Task: Open an excel sheet with  and write heading  City data  Add 10 city name:-  '1. Chelsea, New York, NY , 2. Beverly Hills, Los Angeles, CA , 3. Knightsbridge, London, United Kingdom , 4. Le Marais, Paris, forance , 5. Ginza, Tokyo, Japan _x000D_
6. Circular Quay, Sydney, Australia , 7. Mitte, Berlin, Germany , 8. Downtown, Toronto, Canada , 9. Trastevere, Rome, 10. Colaba, Mumbai, India. ' in December Last week sales are  1. Chelsea, New York, NY 10001 | 2. Beverly Hills, Los Angeles, CA 90210 | 3. Knightsbridge, London, United Kingdom SW1X 7XL | 4. Le Marais, Paris, forance 75004 | 5. Ginza, Tokyo, Japan 104-0061 | 6. Circular Quay, Sydney, Australia 2000 | 7. Mitte, Berlin, Germany 10178 | 8. Downtown, Toronto, Canada M5V 3L9 | 9. Trastevere, Rome, Italy 00153 | 10. Colaba, Mumbai, India 400005. Save page analysisSalesByCustomer
Action: Mouse moved to (73, 183)
Screenshot: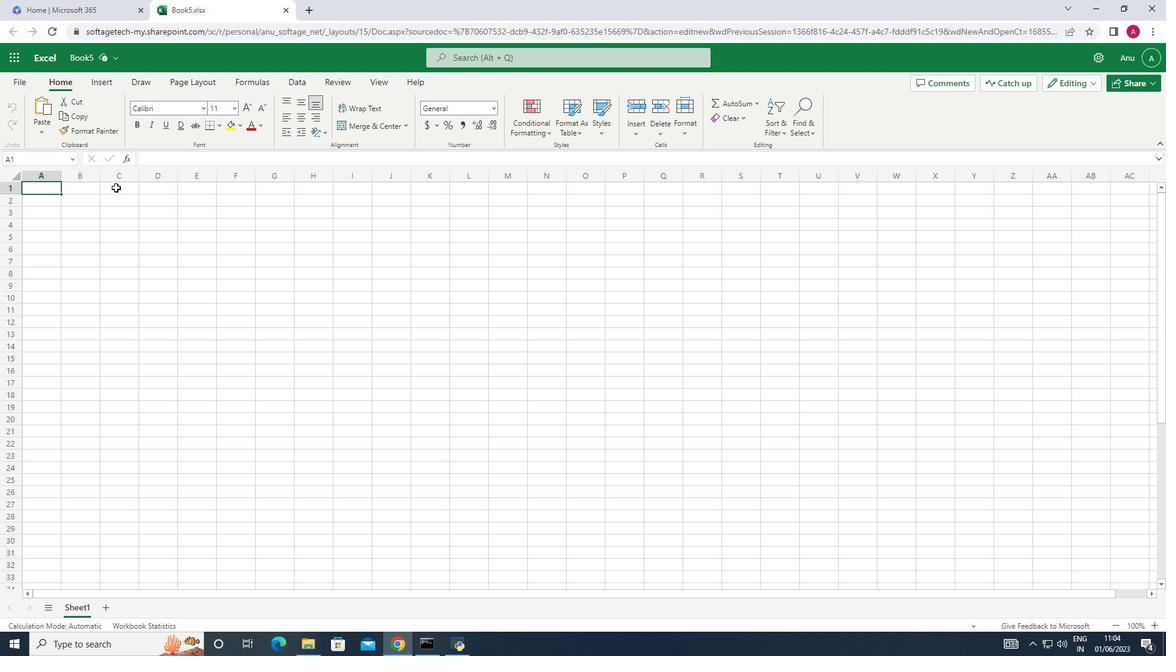 
Action: Mouse pressed left at (73, 183)
Screenshot: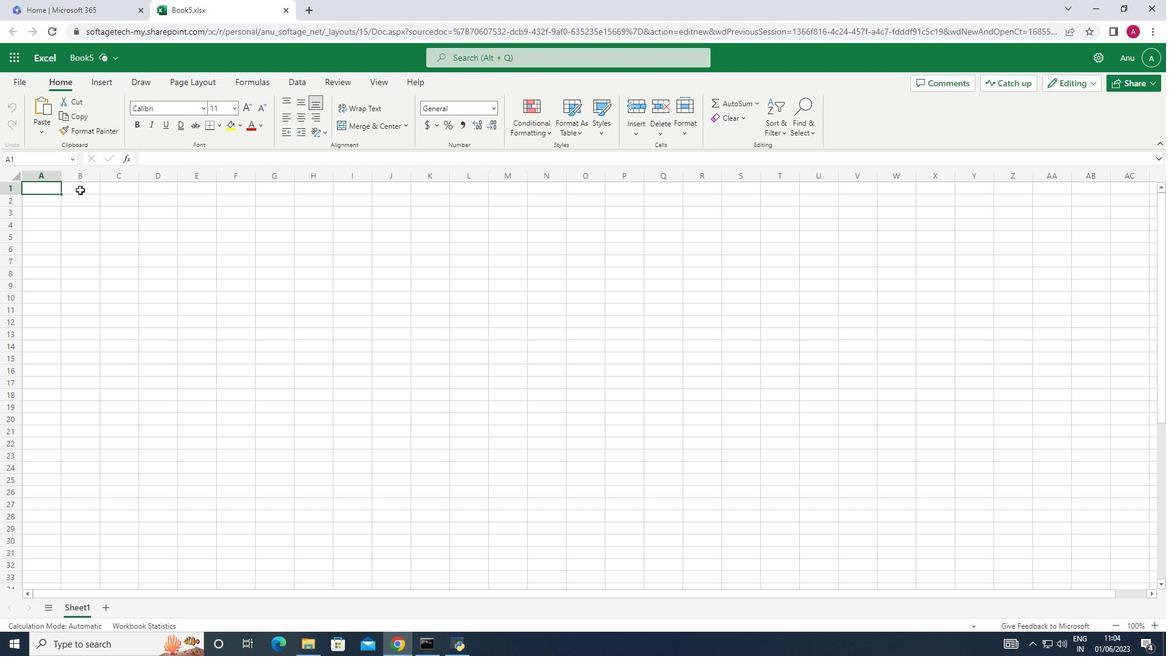 
Action: Key pressed <Key.shift>City<Key.space><Key.shift>Data<Key.down><Key.left><Key.shift>City<Key.space><Key.shift_r>Name<Key.down><Key.shift>Chelsea,<Key.shift_r>New<Key.space><Key.shift>York,<Key.shift_r><Key.shift_r><Key.shift_r><Key.shift_r><Key.shift_r><Key.shift_r><Key.shift_r><Key.shift_r><Key.shift_r><Key.shift_r><Key.shift_r><Key.shift_r><Key.shift_r><Key.shift_r><Key.shift_r>NY<Key.down><Key.shift><Key.shift><Key.shift><Key.shift>Beverly<Key.space><Key.shift><Key.shift><Key.shift><Key.shift><Key.shift><Key.shift><Key.shift>Hill<Key.down><Key.shift_r>Los<Key.space><Key.shift><Key.shift><Key.shift>Angeles,<Key.shift><Key.shift><Key.shift><Key.shift><Key.shift><Key.shift><Key.shift><Key.shift><Key.shift><Key.shift><Key.shift><Key.shift><Key.shift><Key.shift><Key.shift><Key.shift><Key.shift><Key.shift><Key.shift><Key.shift><Key.shift><Key.shift>CA<Key.down><Key.shift_r>Knightsbridge,<Key.shift_r>London,<Key.shift_r><Key.shift_r><Key.shift_r>United<Key.shift_r>K<Key.backspace><Key.space><Key.shift_r>Kind<Key.backspace>gdom<Key.down><Key.shift>Le<Key.space><Key.shift>Marais,<Key.shift_r>Paris,<Key.shift_r><Key.shift_r><Key.shift_r><Key.shift_r><Key.shift_r><Key.shift_r><Key.shift_r><Key.shift_r><Key.shift_r><Key.shift_r><Key.shift_r><Key.shift_r><Key.shift_r><Key.shift_r><Key.shift_r><Key.shift_r><Key.shift_r><Key.shift_r>Forance<Key.down><Key.shift>Ginza,<Key.shift>Tokyo,<Key.shift>Japan<Key.down><Key.shift>Circular<Key.space><Key.shift>Quay,<Key.shift><Key.shift><Key.shift><Key.shift><Key.shift>Sydney,<Key.shift>Australia<Key.down><Key.shift>Mitte,<Key.shift>Berlin,<Key.shift>Germany<Key.down><Key.shift>Downtown,<Key.shift>Toronto,<Key.shift>Canada<Key.down><Key.shift>Trastevere,<Key.shift>Rome<Key.down><Key.shift>Colaba<Key.space><Key.backspace>,<Key.shift>Mumbai,<Key.shift>India
Screenshot: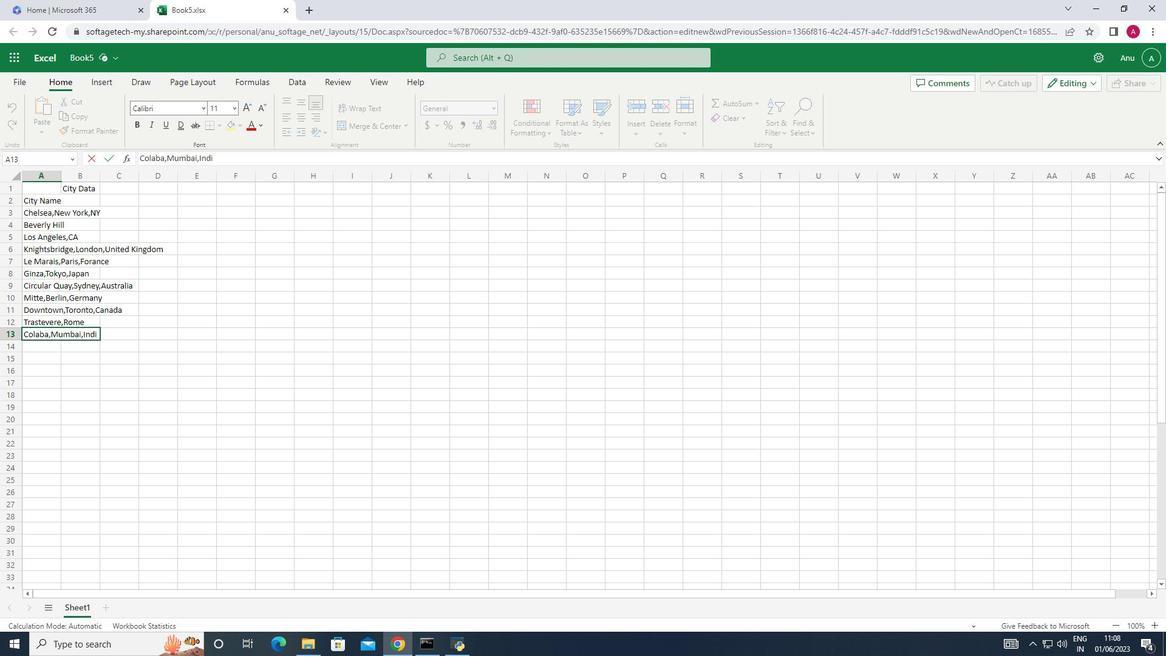 
Action: Mouse moved to (66, 205)
Screenshot: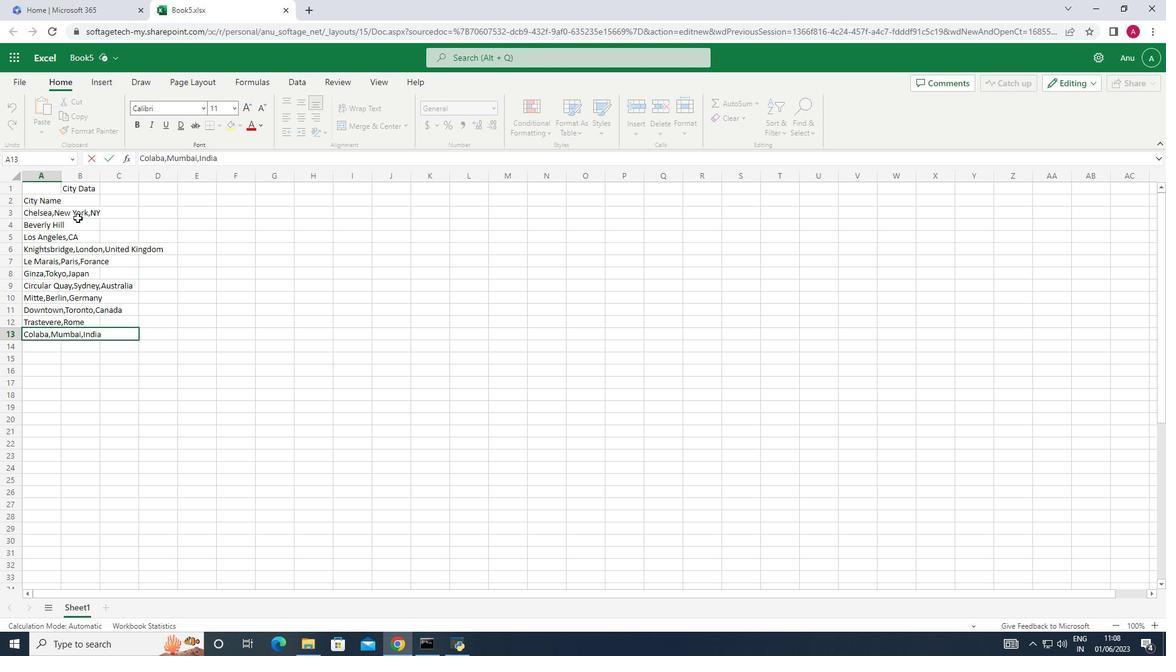 
Action: Mouse pressed left at (66, 205)
Screenshot: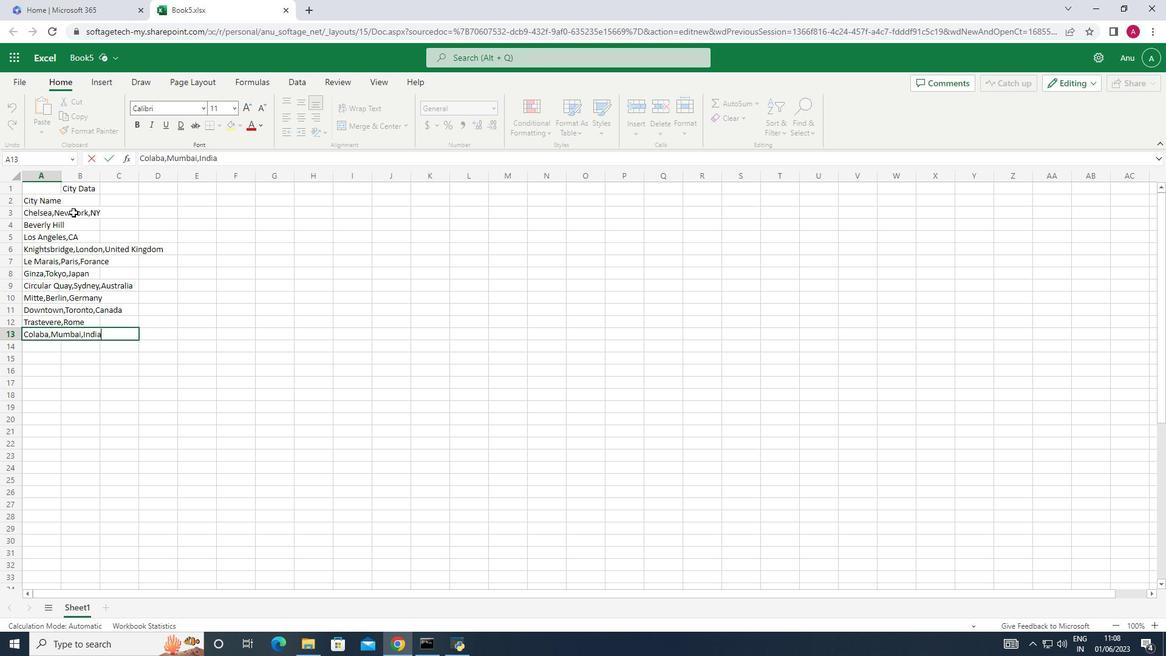 
Action: Mouse moved to (40, 205)
Screenshot: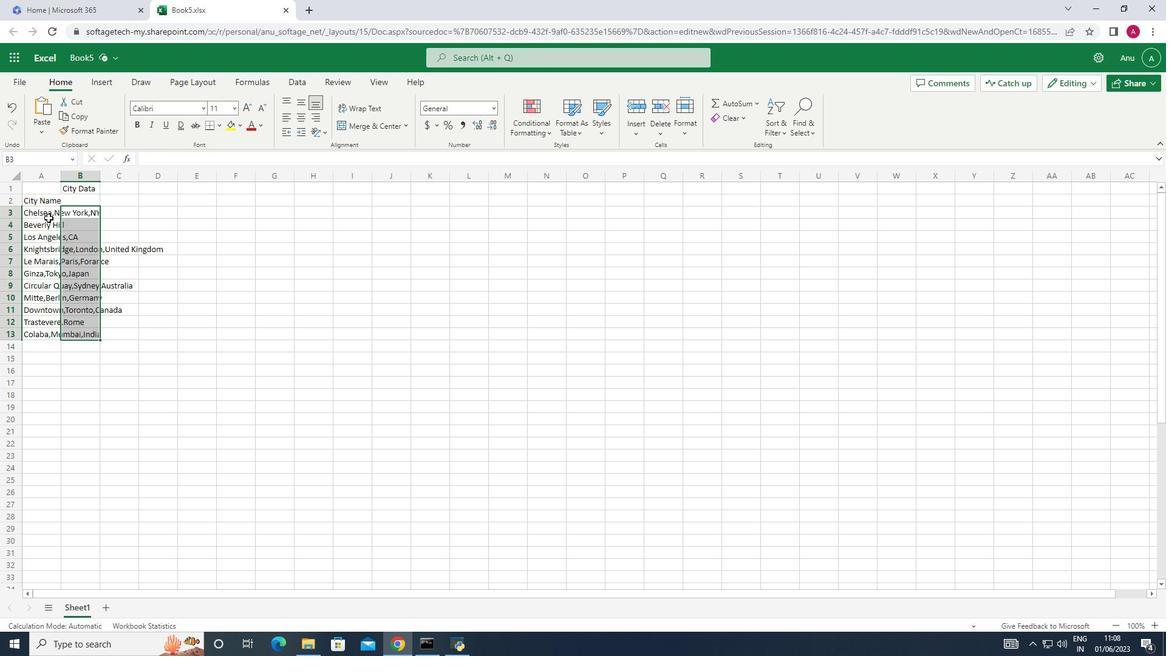 
Action: Mouse pressed left at (40, 205)
Screenshot: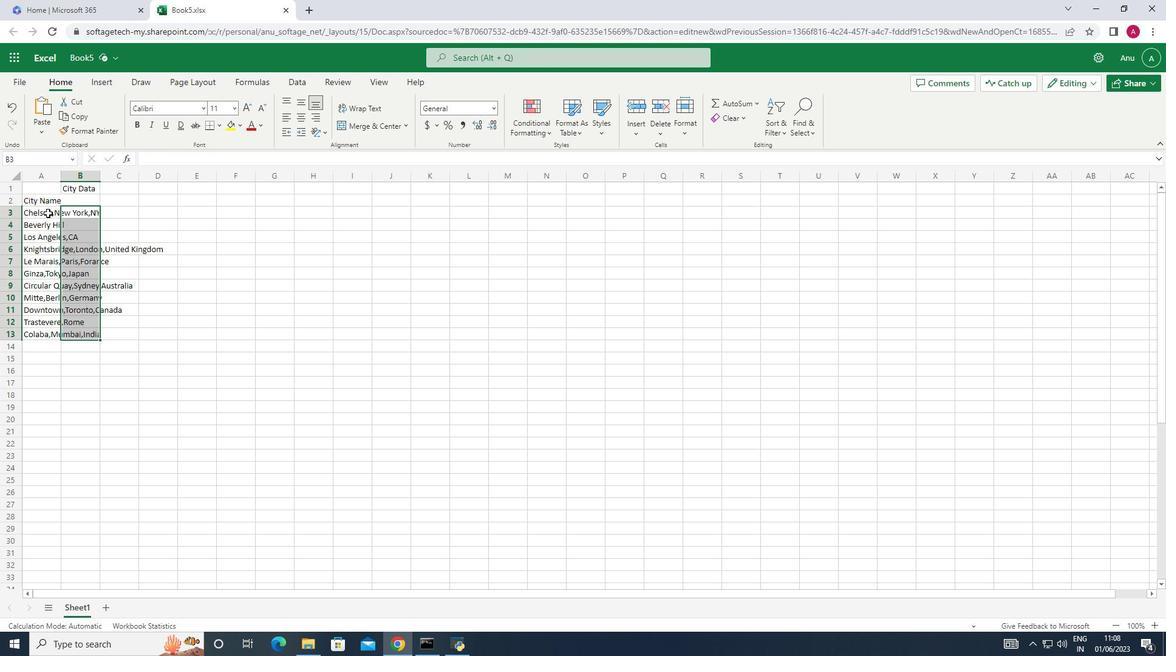 
Action: Mouse moved to (235, 300)
Screenshot: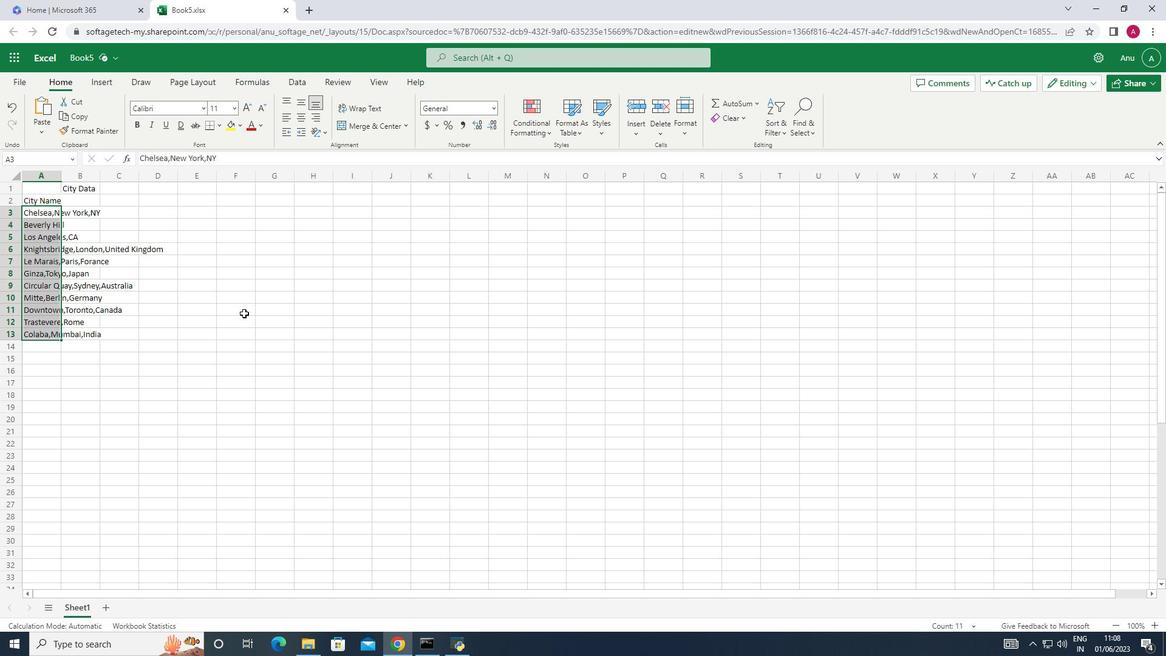 
Action: Mouse pressed left at (235, 300)
Screenshot: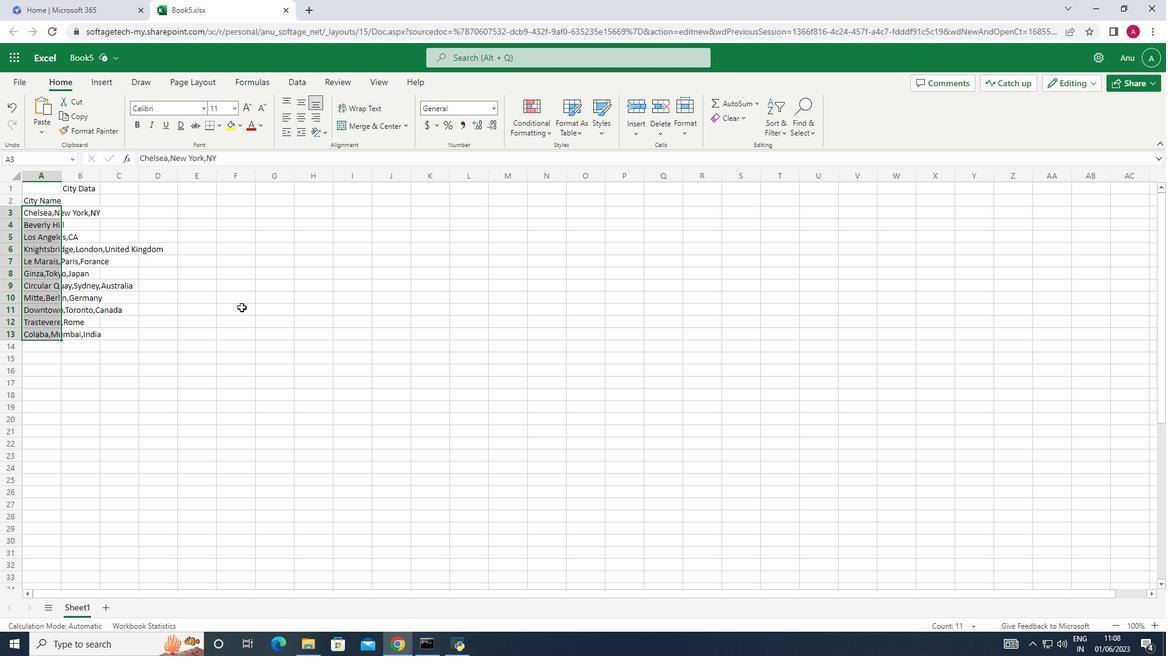 
Action: Mouse moved to (51, 206)
Screenshot: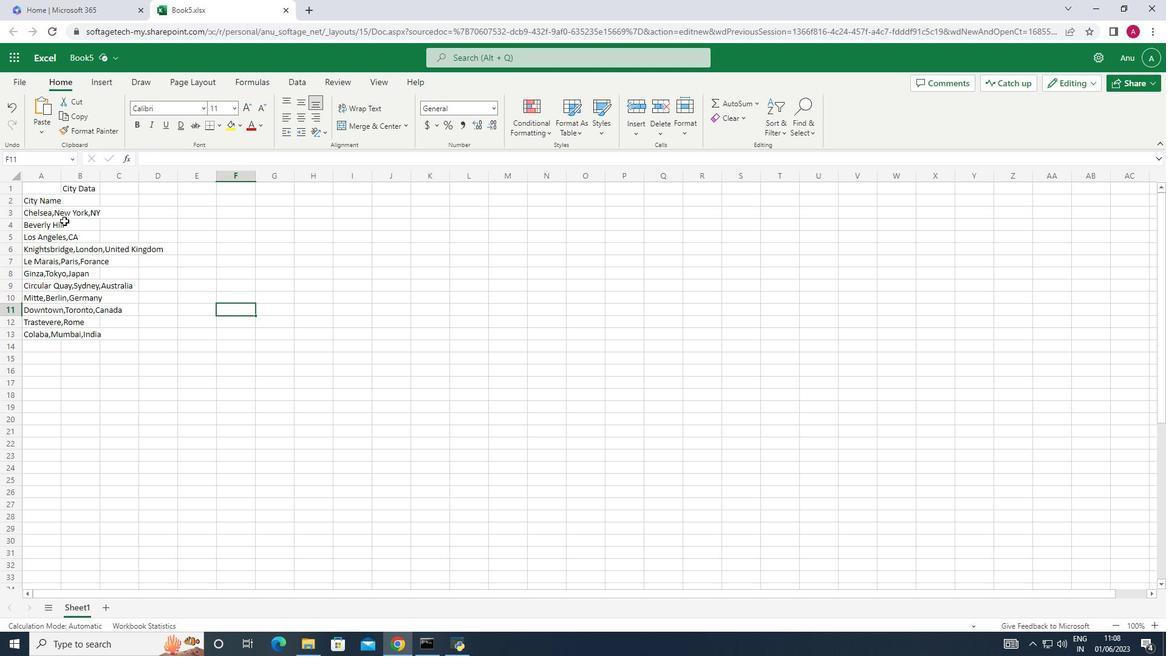 
Action: Mouse pressed left at (51, 206)
Screenshot: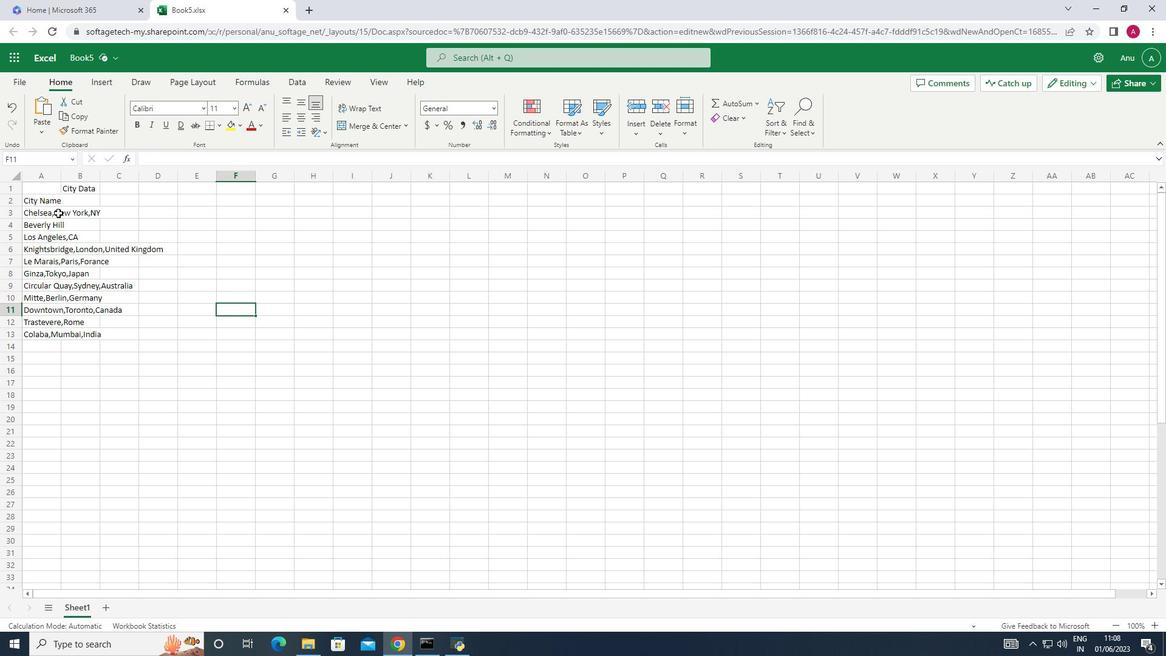 
Action: Mouse moved to (31, 219)
Screenshot: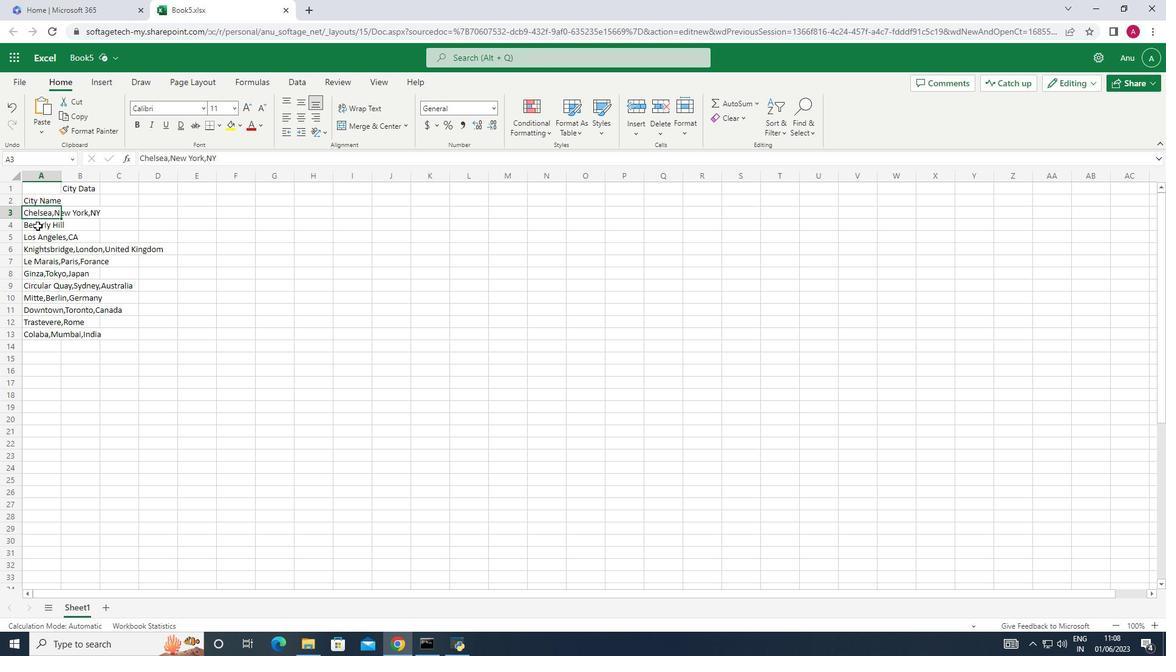
Action: Mouse pressed left at (31, 219)
Screenshot: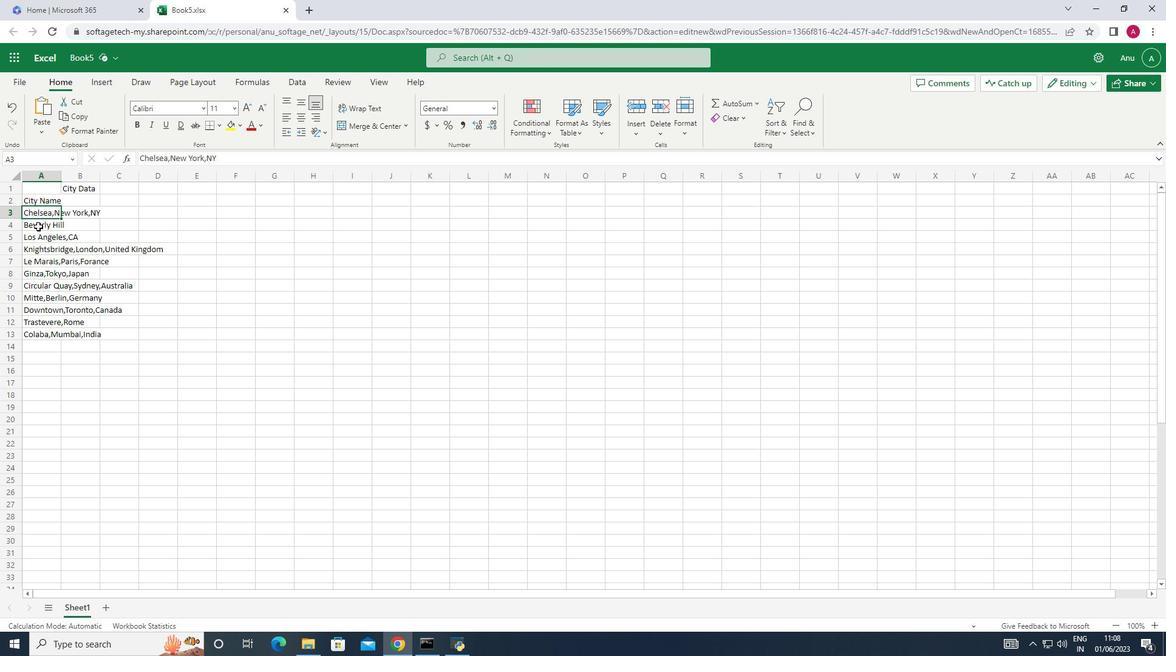 
Action: Mouse moved to (41, 229)
Screenshot: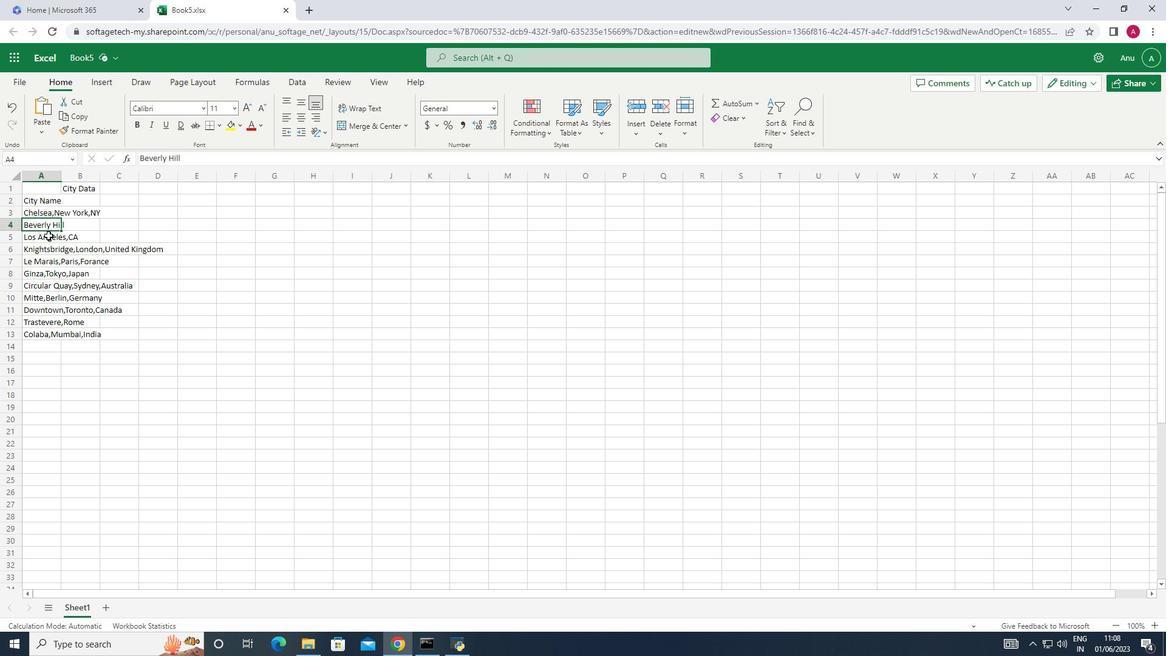 
Action: Mouse pressed left at (41, 229)
Screenshot: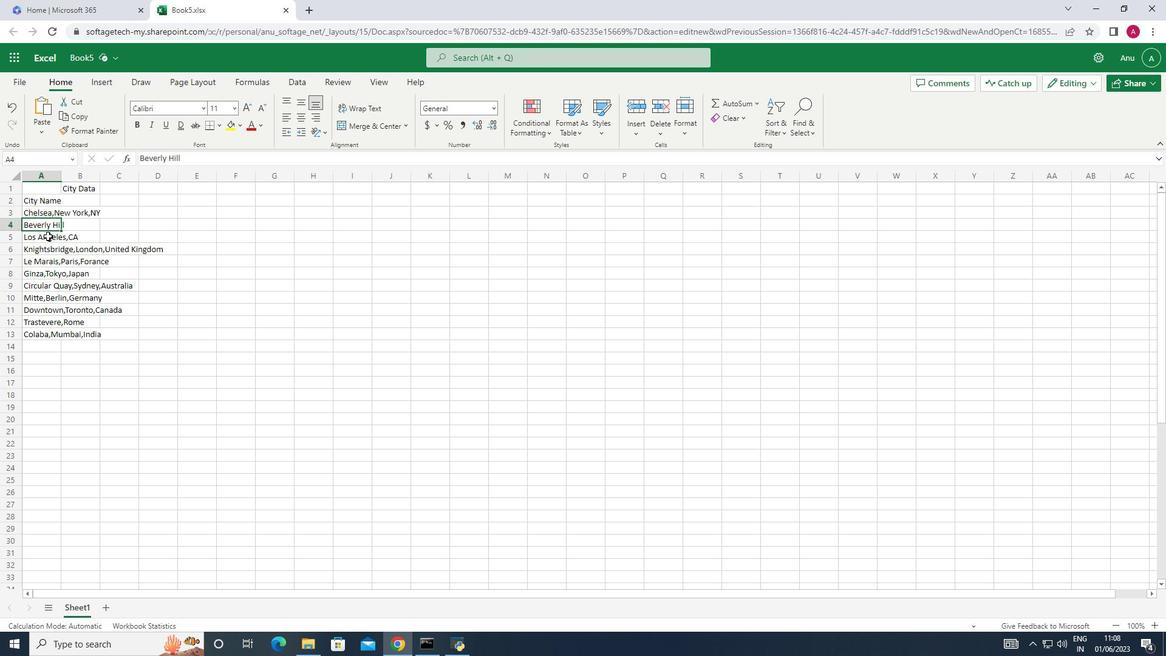 
Action: Mouse moved to (40, 230)
Screenshot: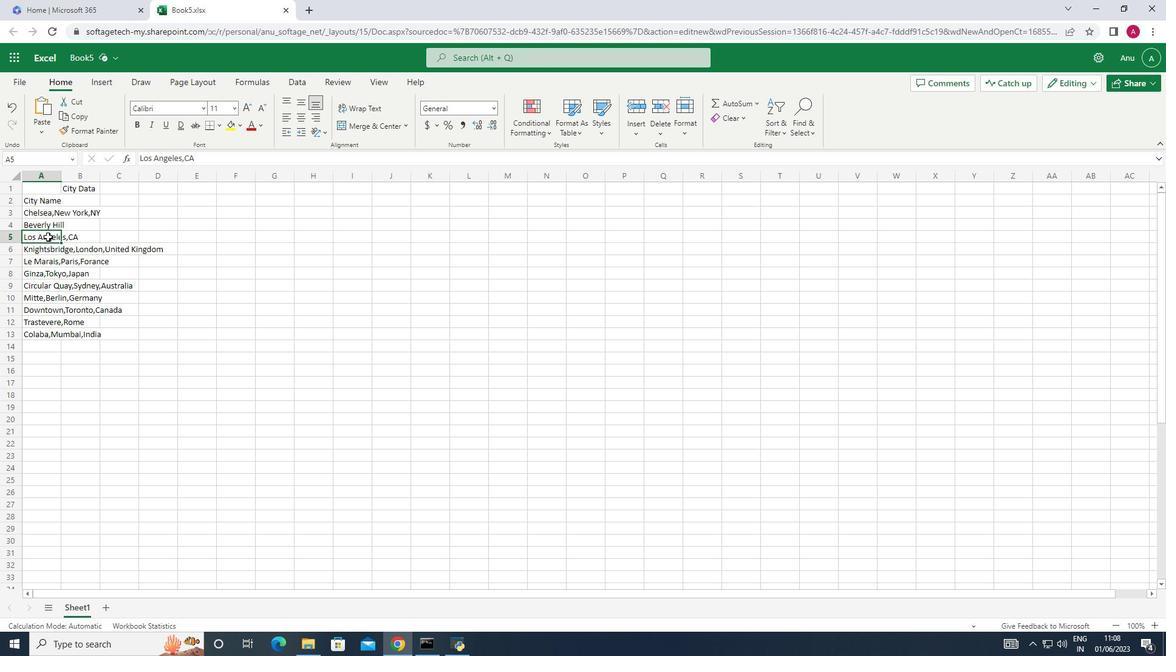 
Action: Key pressed ctrl+X
Screenshot: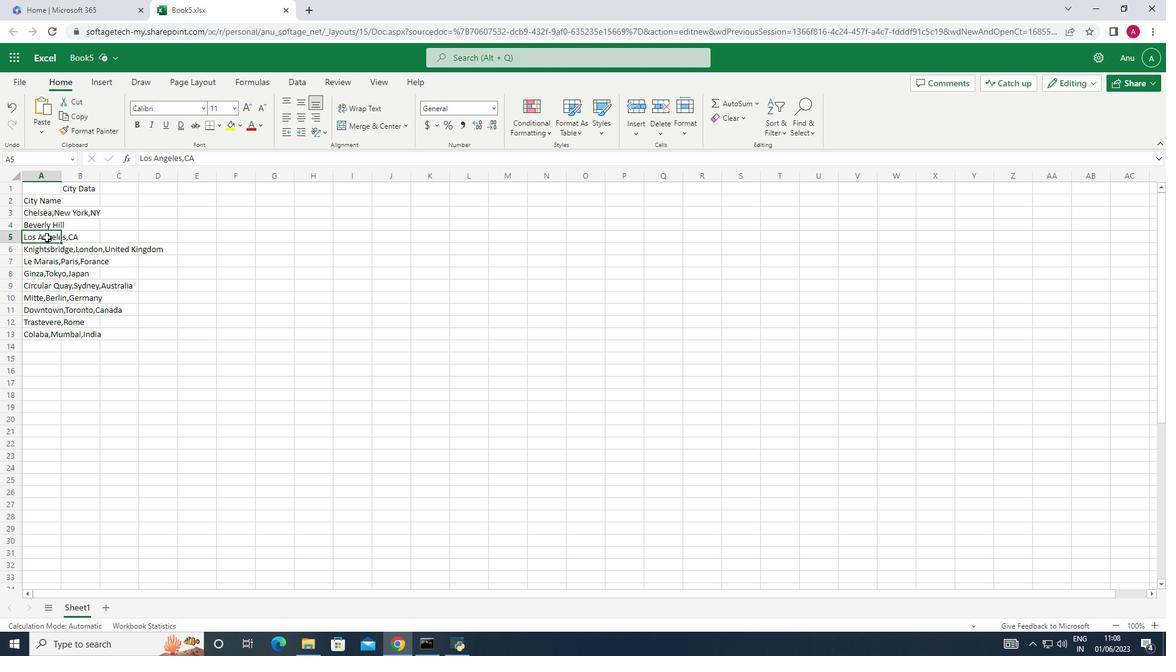 
Action: Mouse moved to (46, 219)
Screenshot: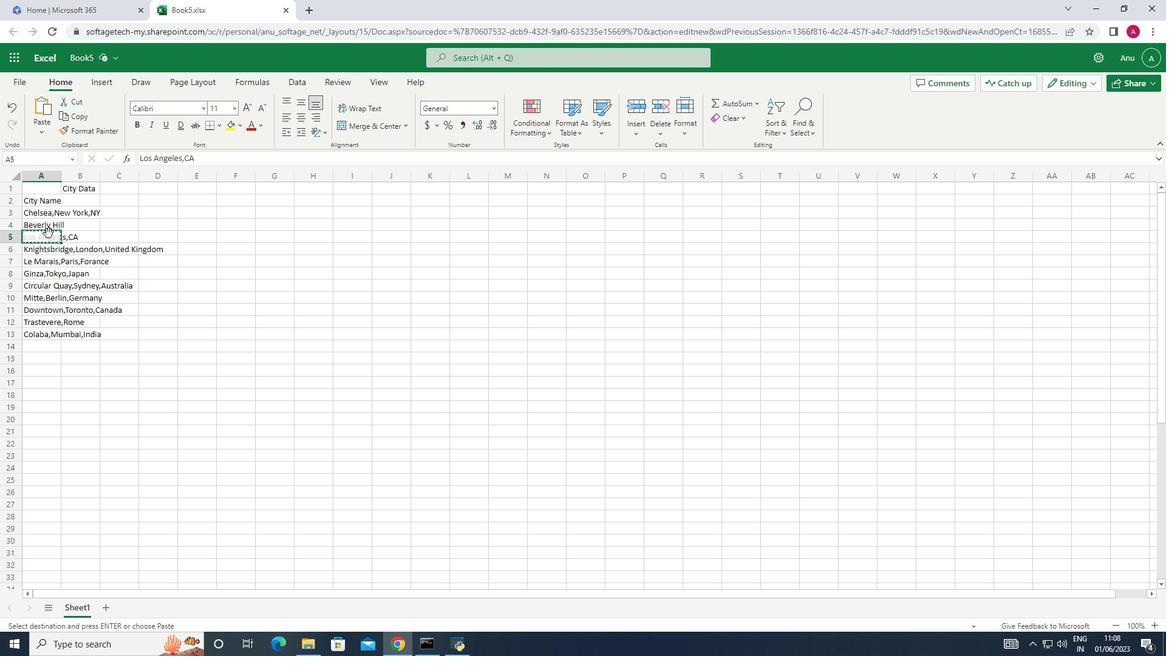 
Action: Mouse pressed left at (46, 219)
Screenshot: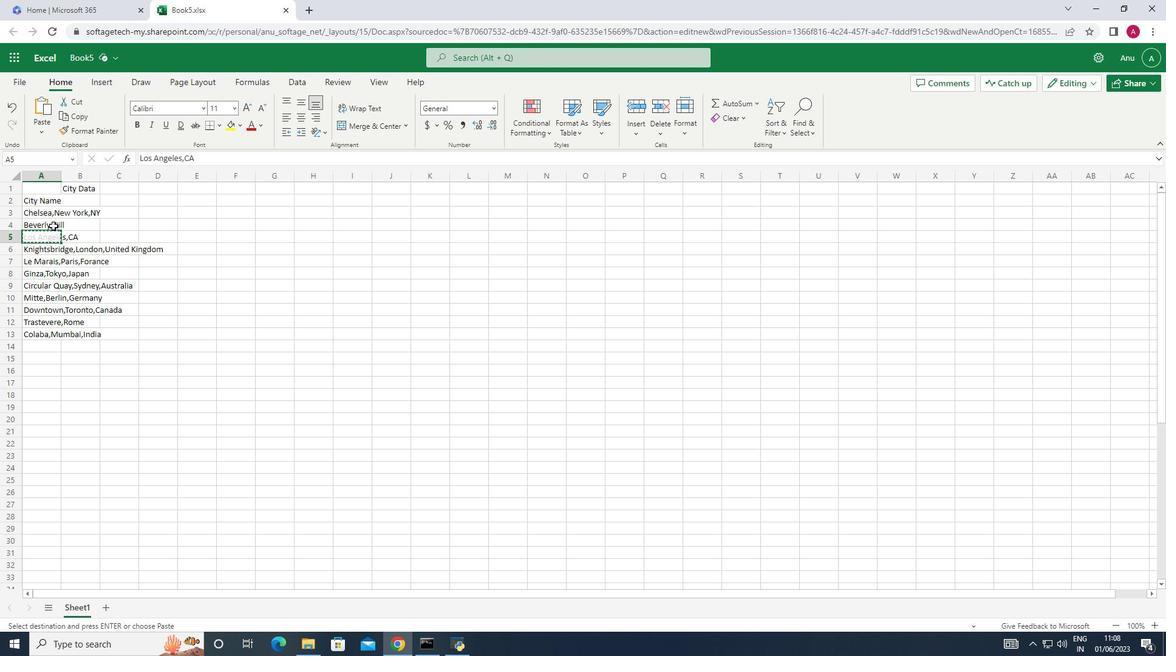 
Action: Mouse pressed left at (46, 219)
Screenshot: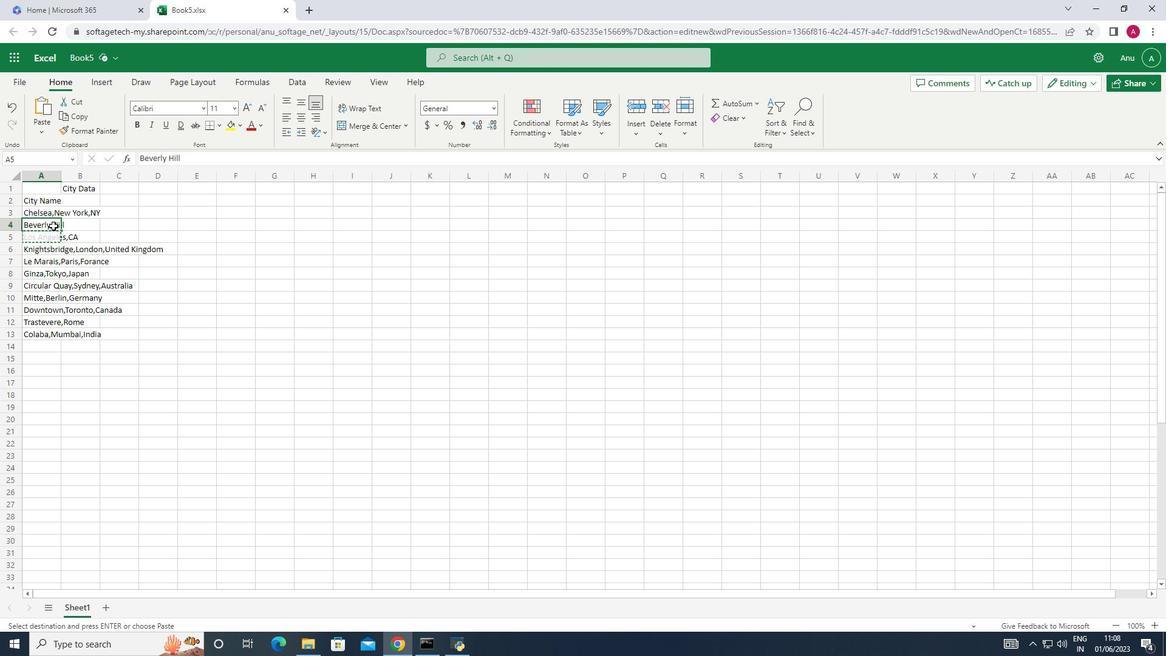 
Action: Mouse moved to (56, 219)
Screenshot: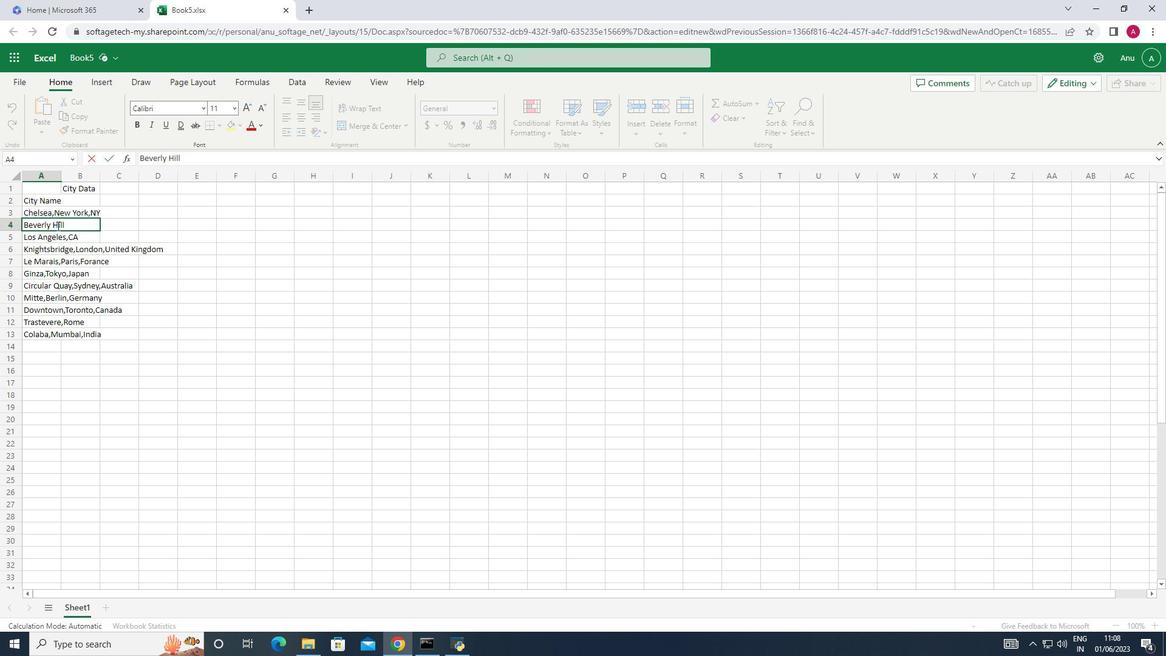 
Action: Key pressed <Key.space>ctrl+V
Screenshot: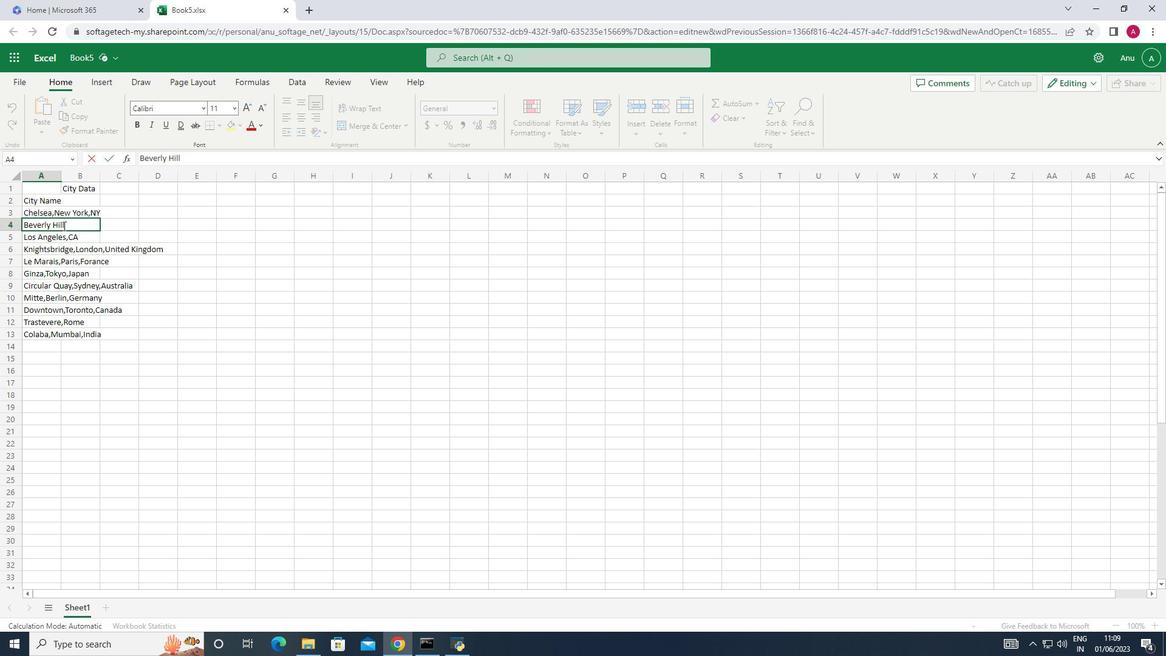 
Action: Mouse moved to (55, 228)
Screenshot: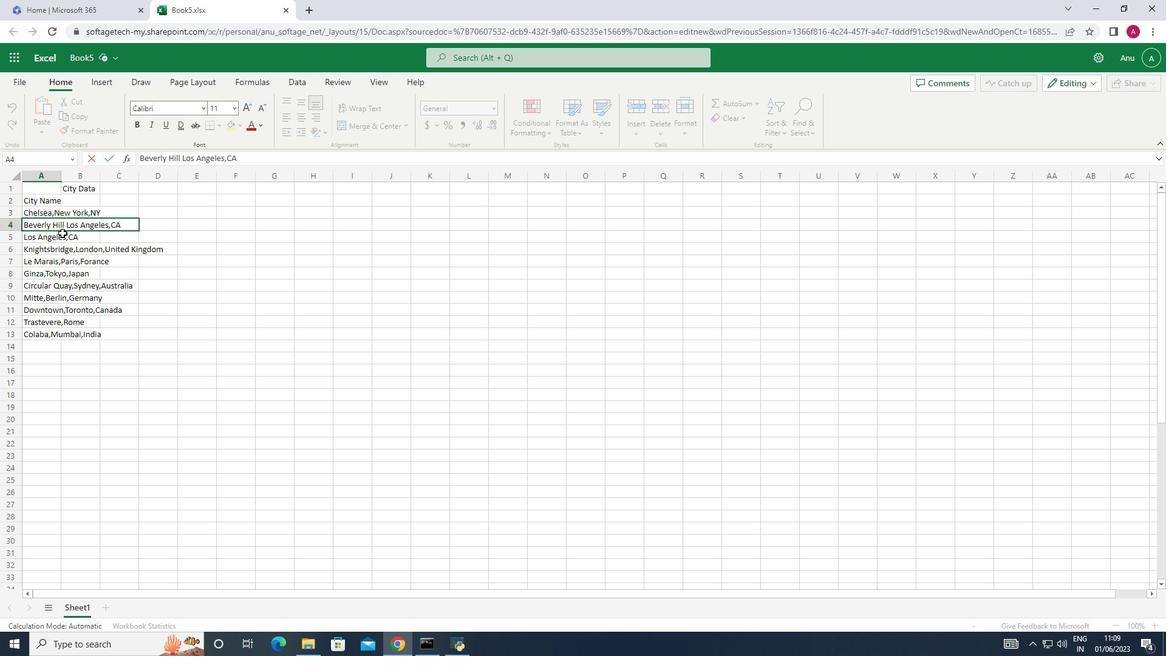 
Action: Mouse pressed left at (55, 228)
Screenshot: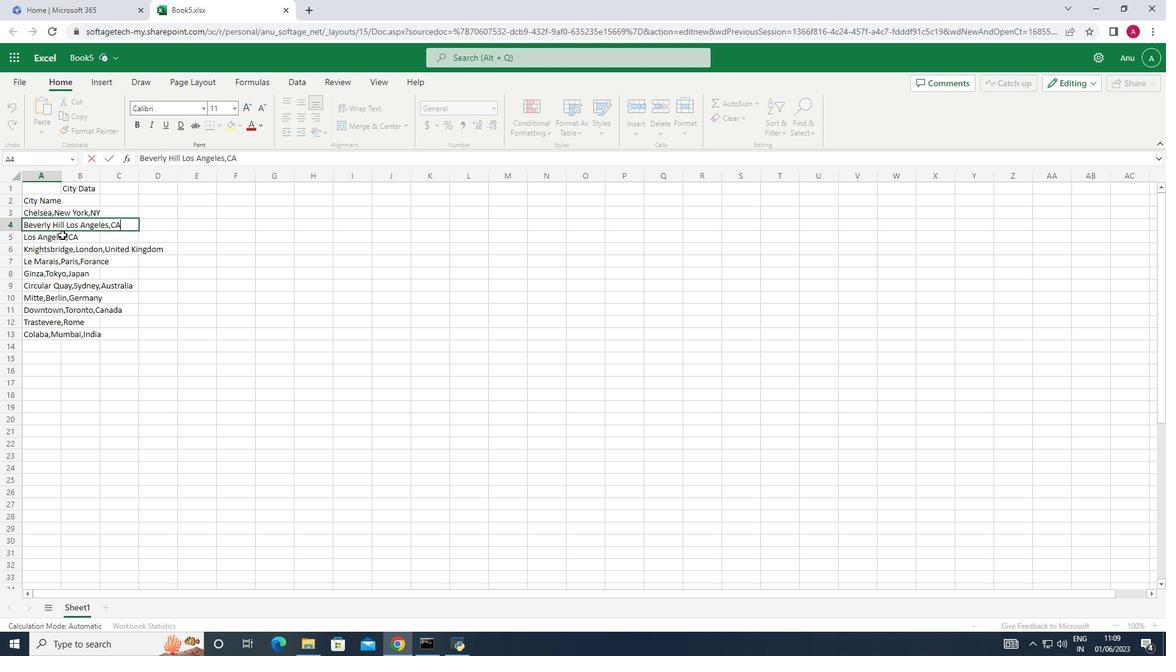 
Action: Mouse moved to (57, 228)
Screenshot: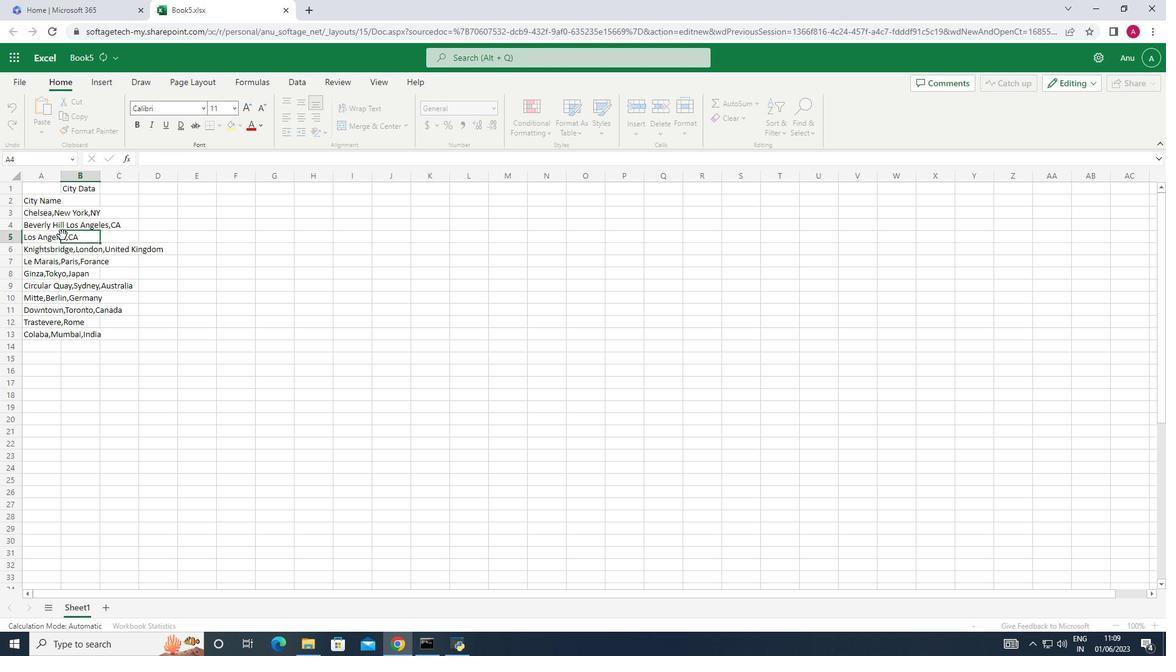 
Action: Key pressed <Key.delete>
Screenshot: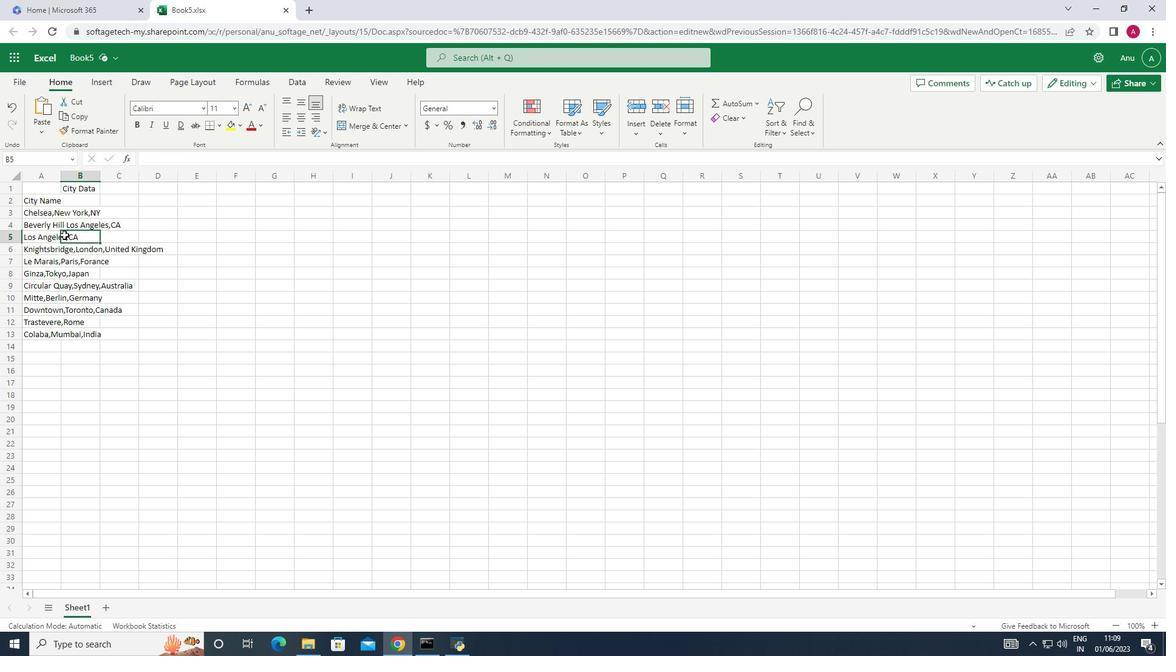 
Action: Mouse moved to (10, 228)
Screenshot: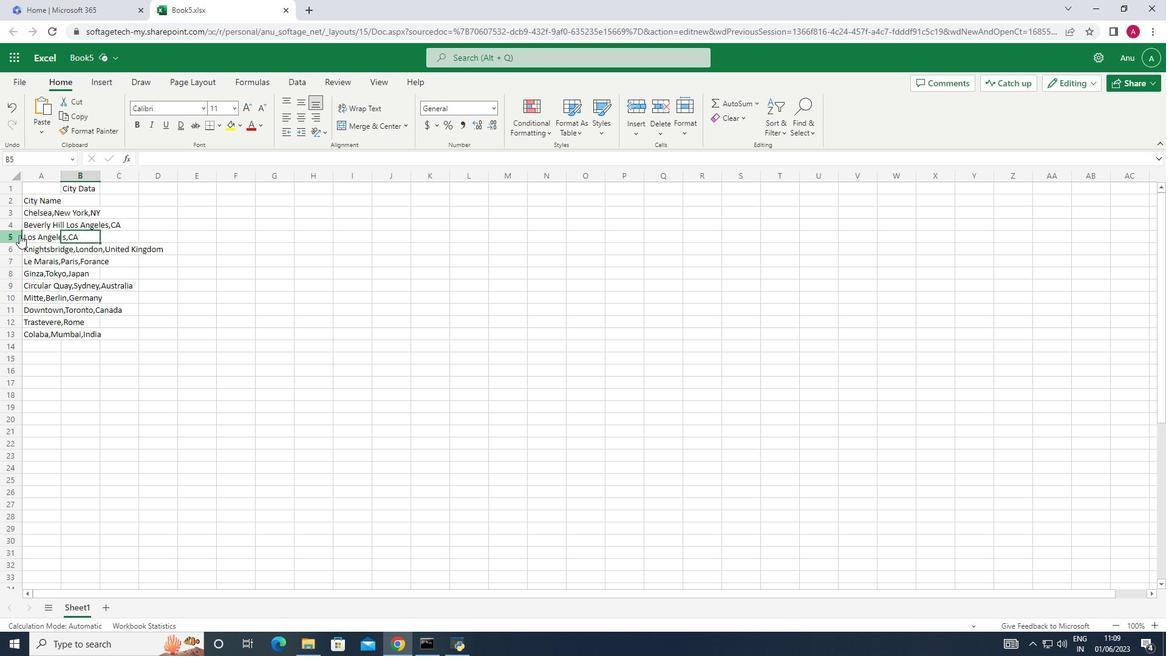 
Action: Mouse pressed left at (10, 228)
Screenshot: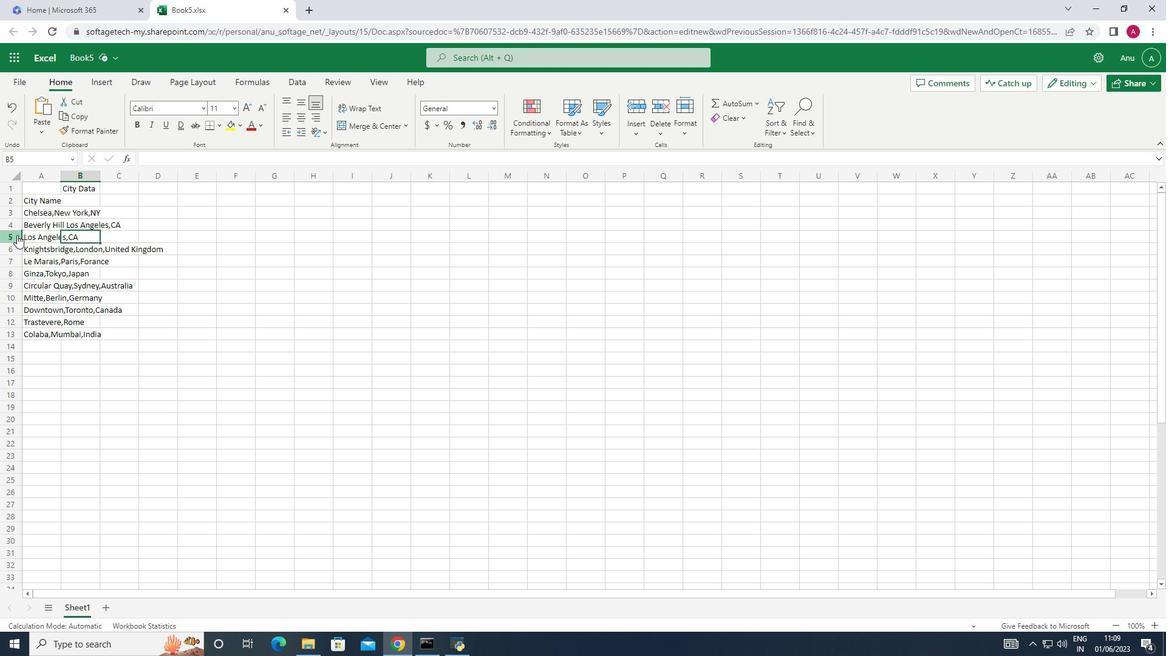 
Action: Mouse moved to (656, 98)
Screenshot: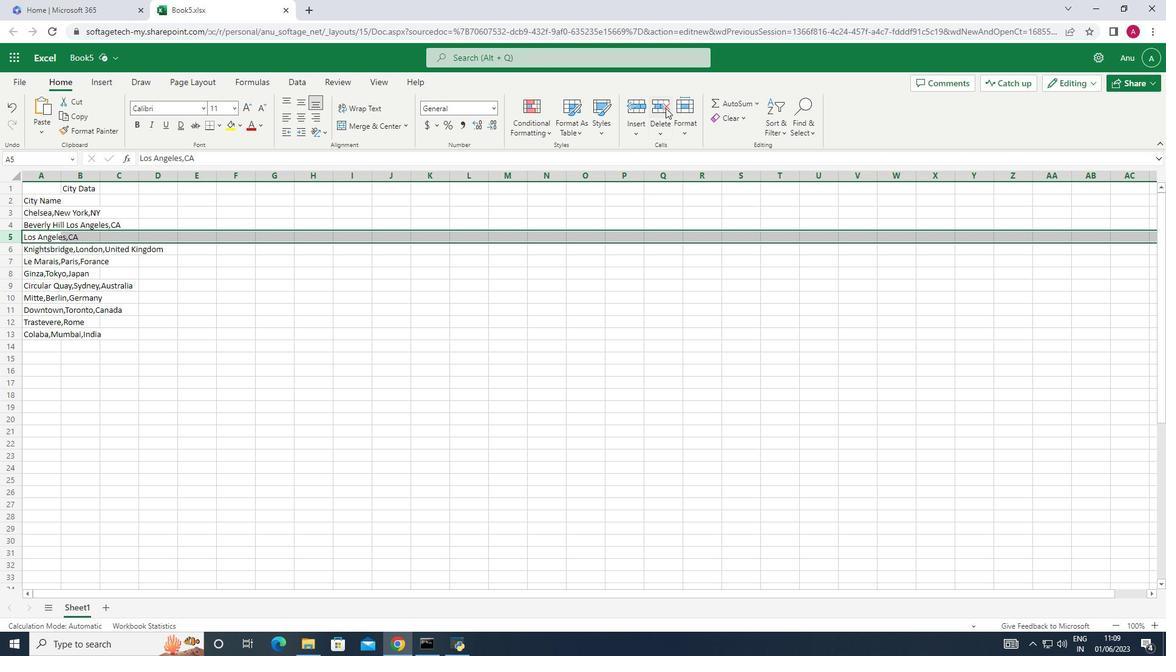 
Action: Mouse pressed left at (656, 98)
Screenshot: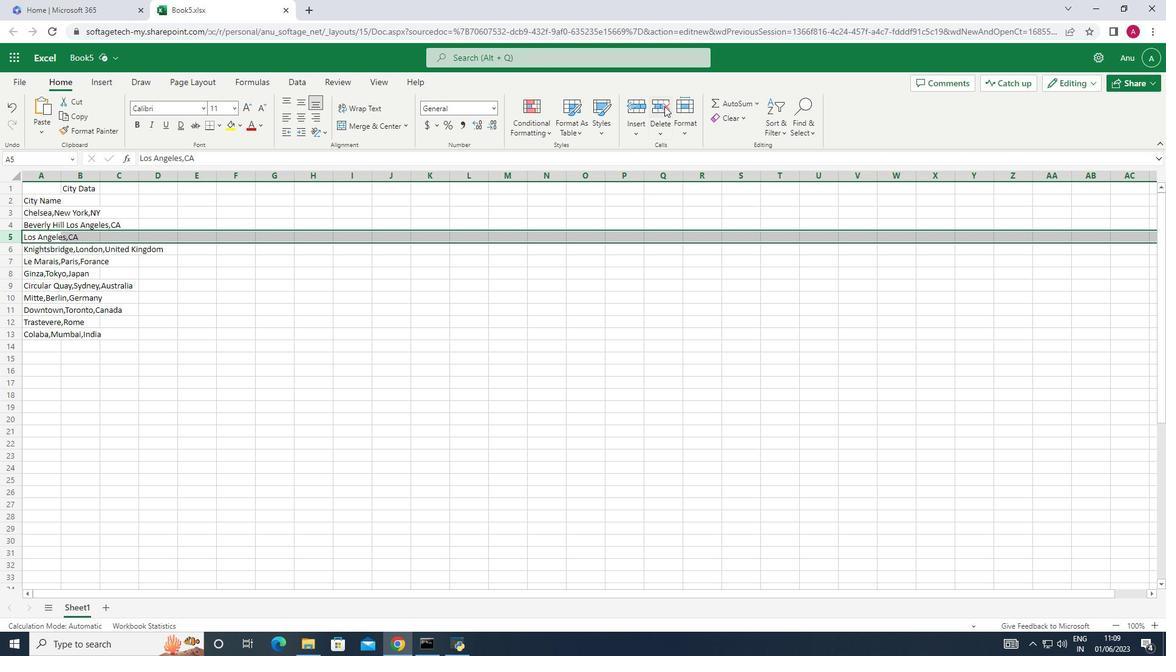 
Action: Mouse moved to (389, 334)
Screenshot: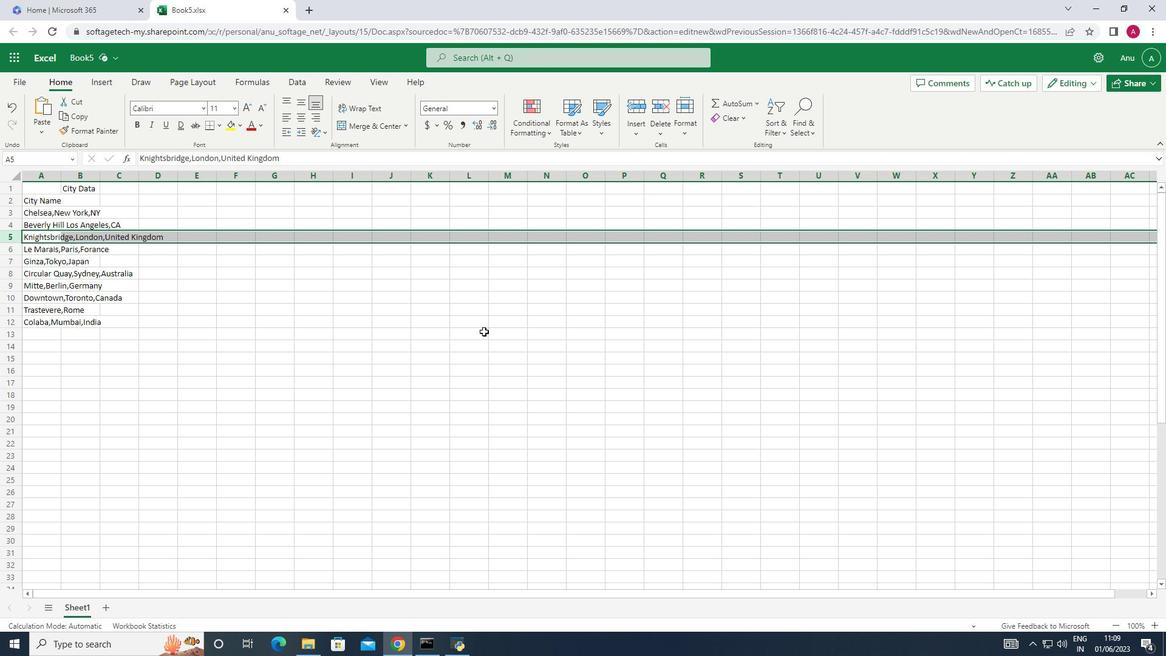 
Action: Mouse pressed left at (389, 334)
Screenshot: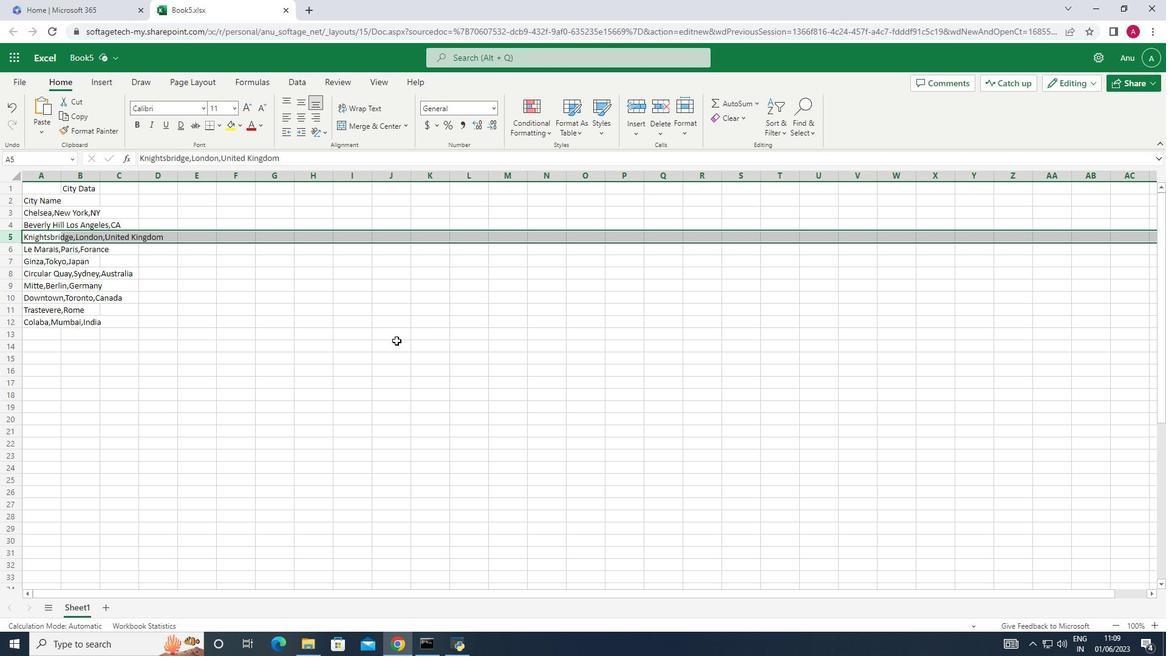 
Action: Mouse moved to (56, 216)
Screenshot: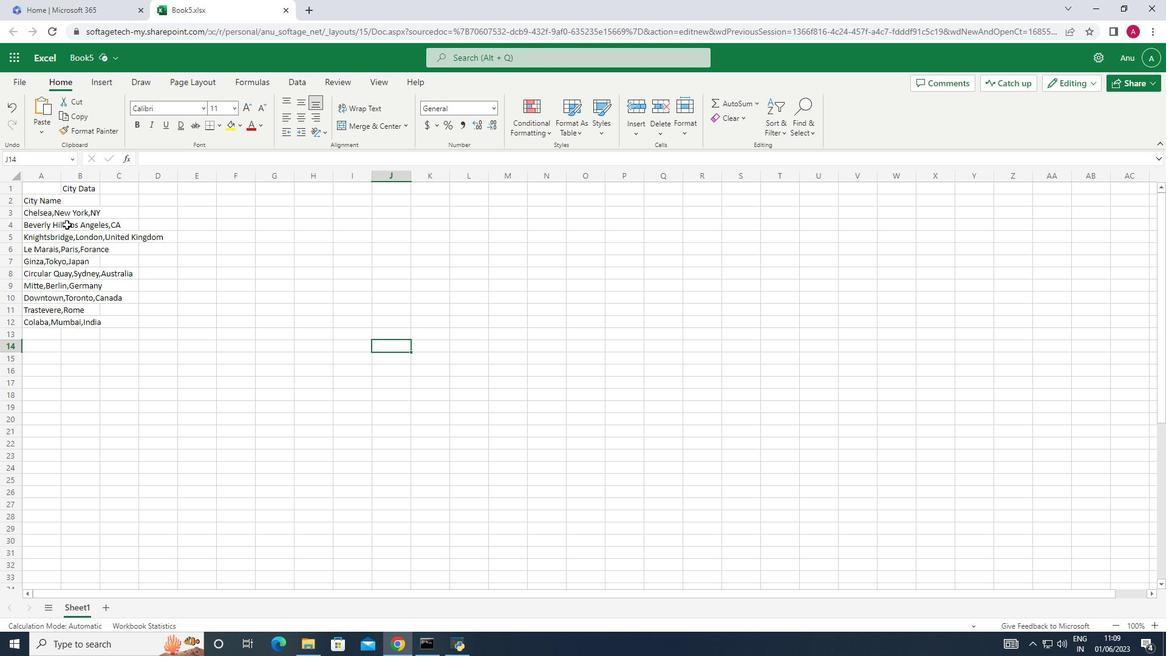 
Action: Mouse pressed left at (56, 216)
Screenshot: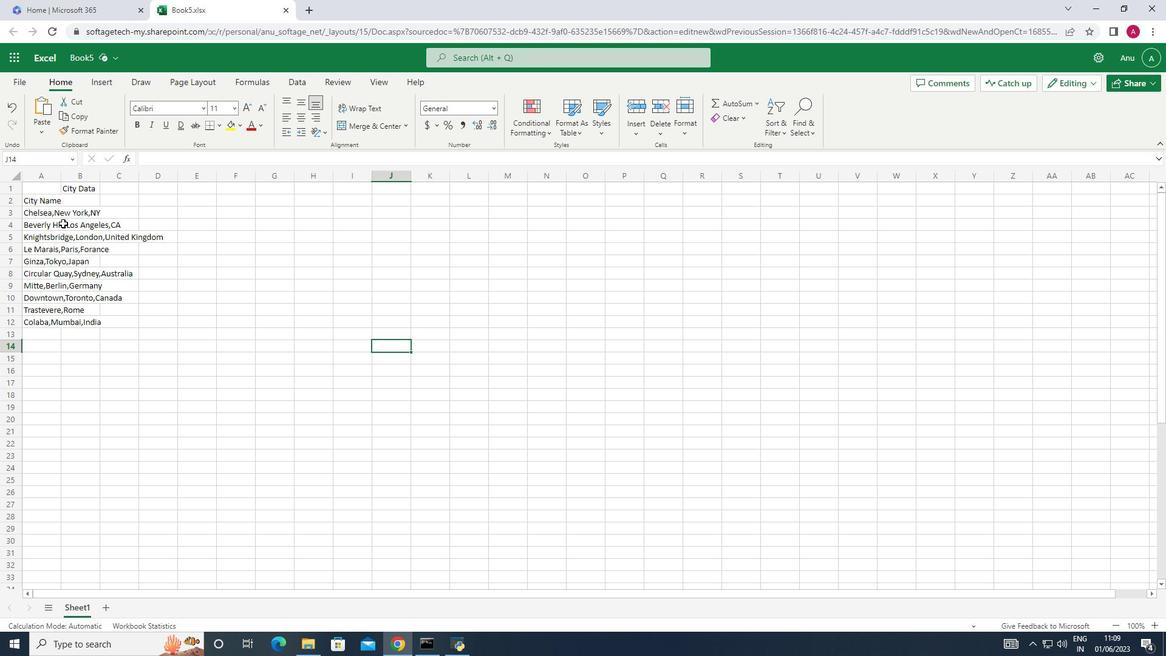 
Action: Mouse pressed left at (56, 216)
Screenshot: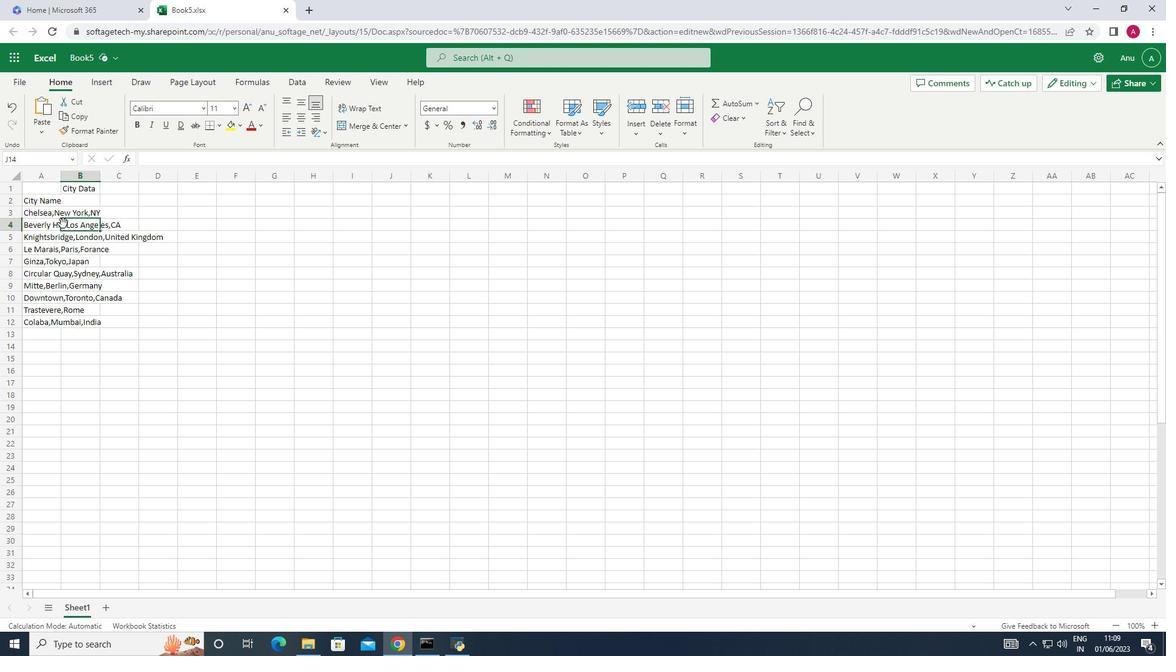
Action: Mouse moved to (46, 219)
Screenshot: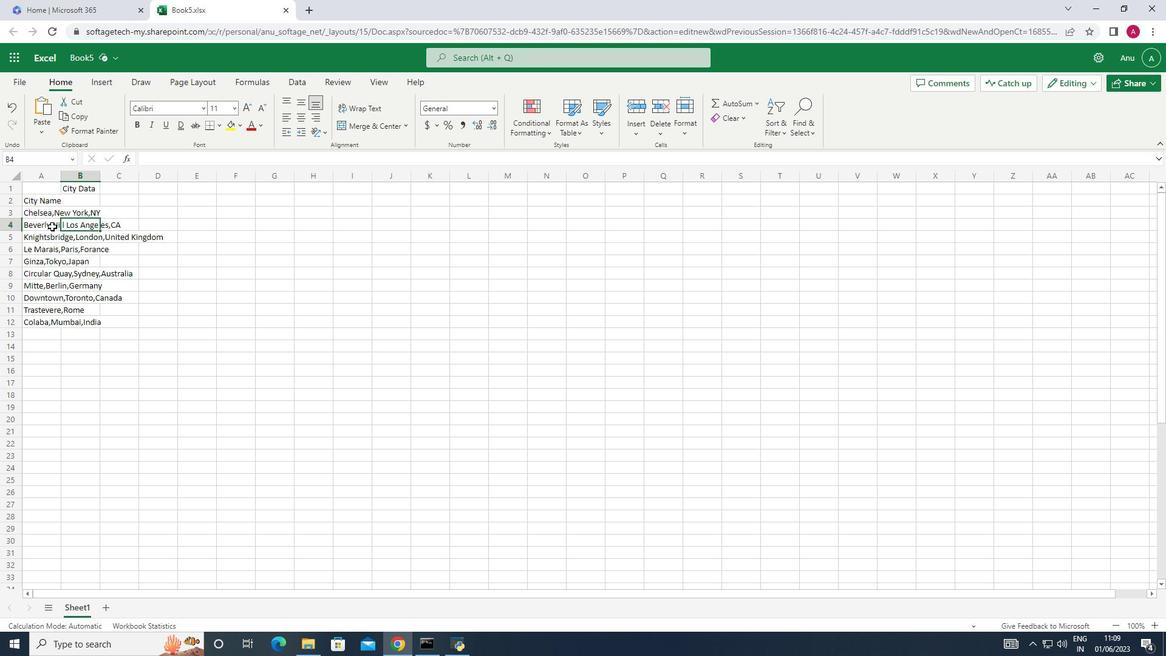 
Action: Mouse pressed left at (46, 219)
Screenshot: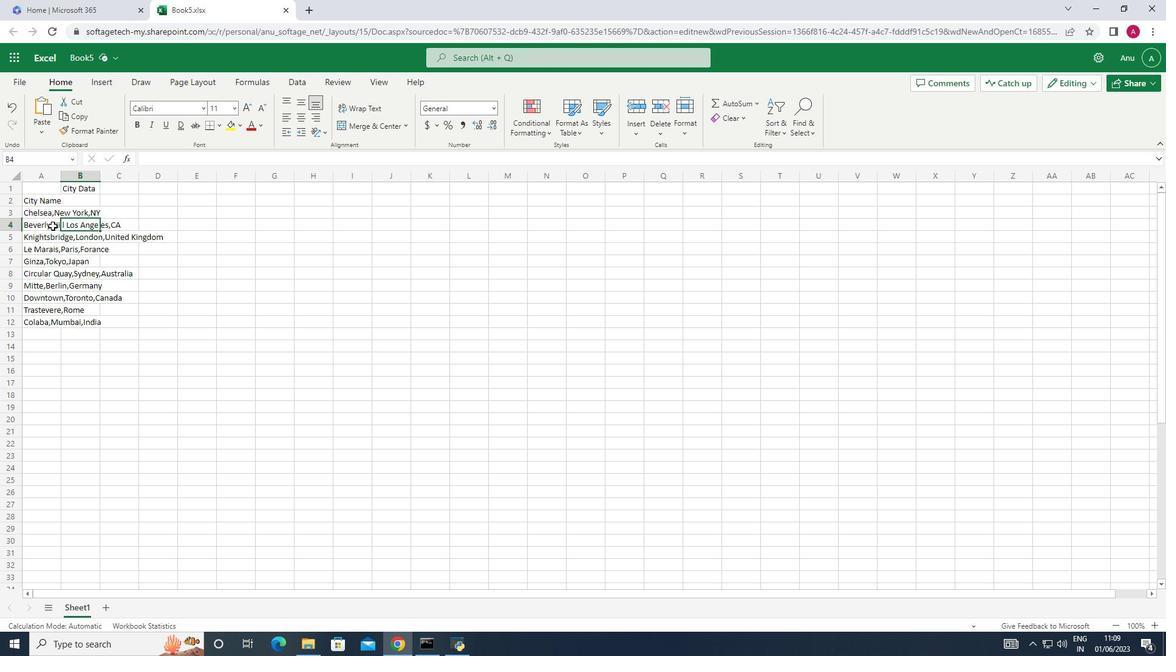 
Action: Mouse pressed left at (46, 219)
Screenshot: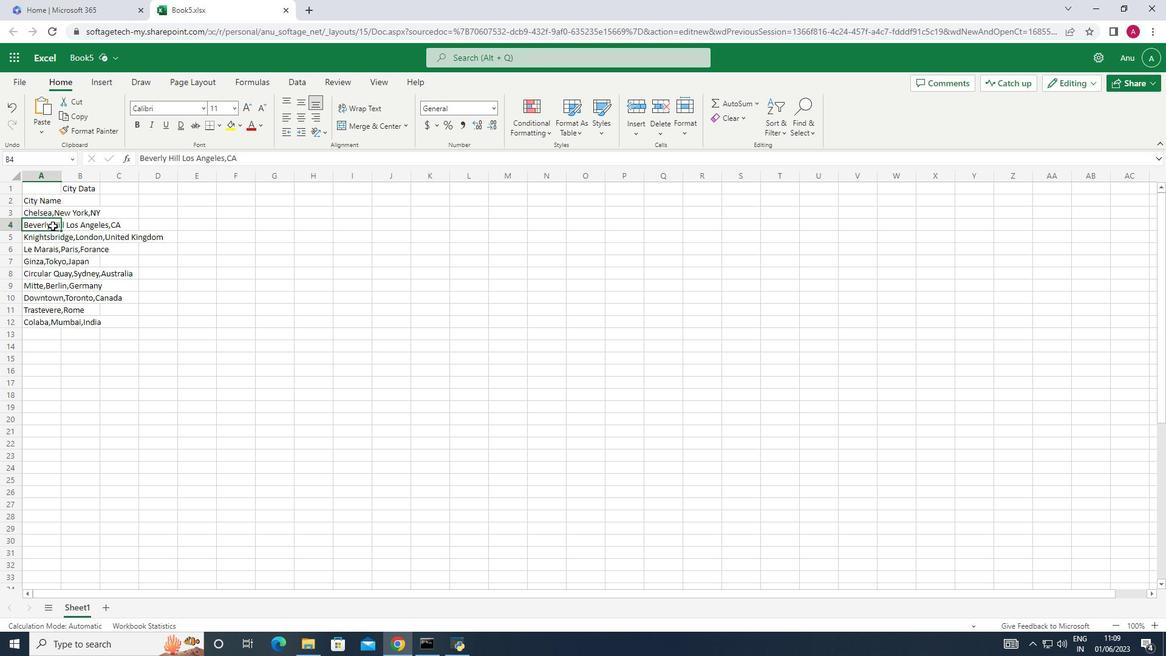 
Action: Mouse moved to (57, 216)
Screenshot: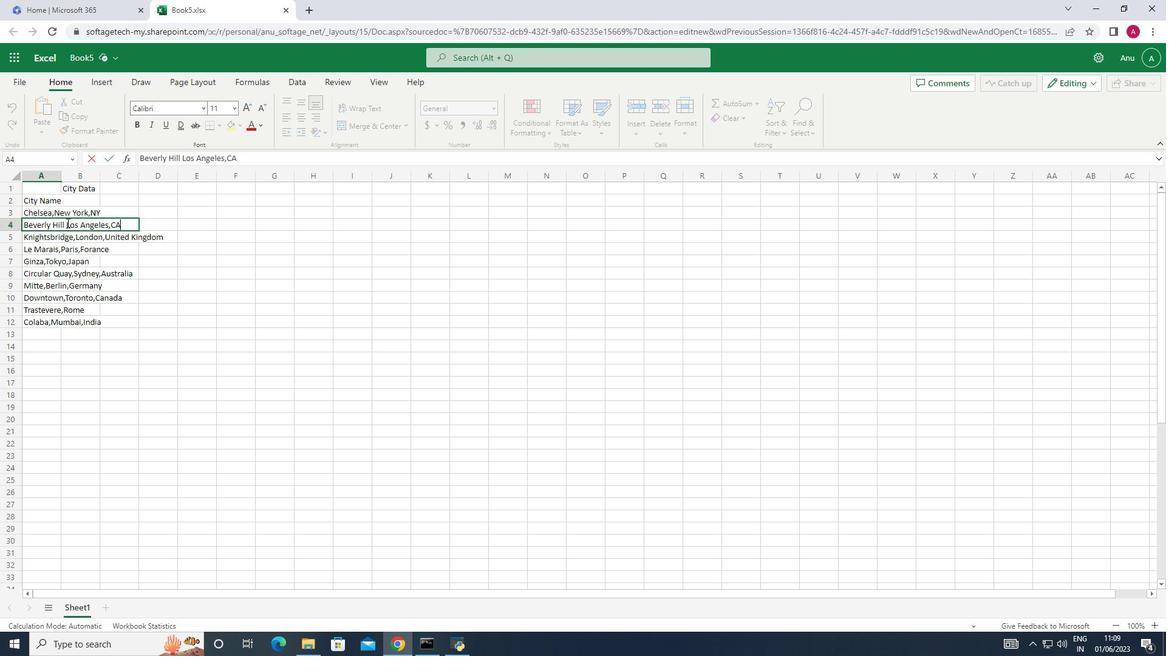 
Action: Mouse pressed left at (57, 216)
Screenshot: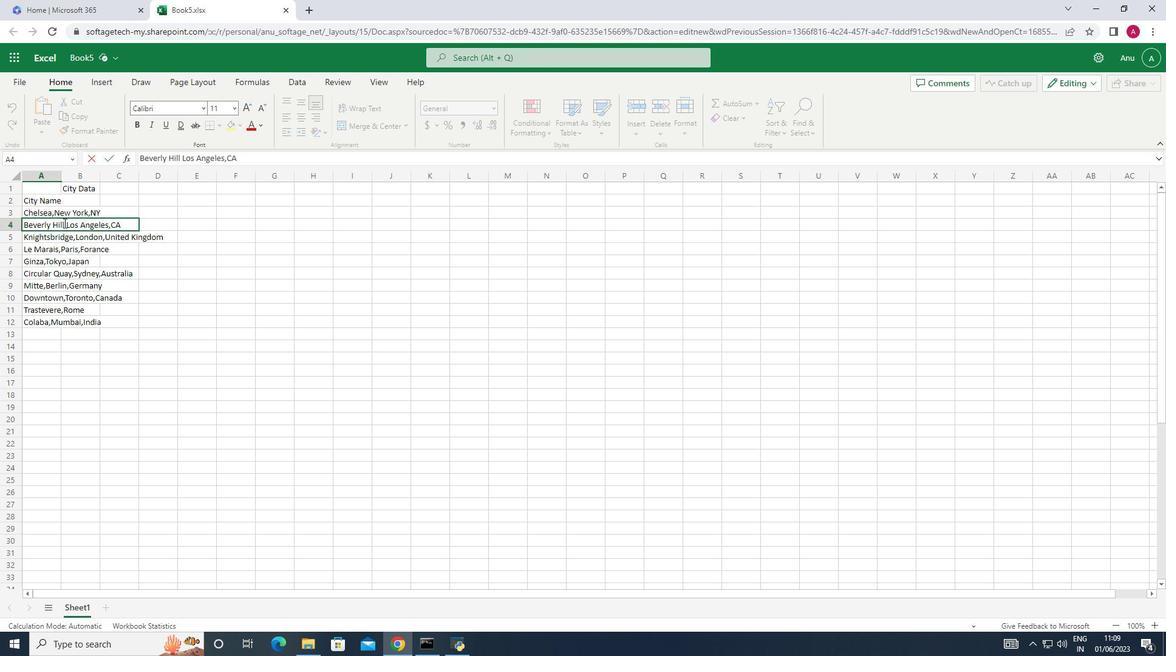 
Action: Mouse moved to (56, 216)
Screenshot: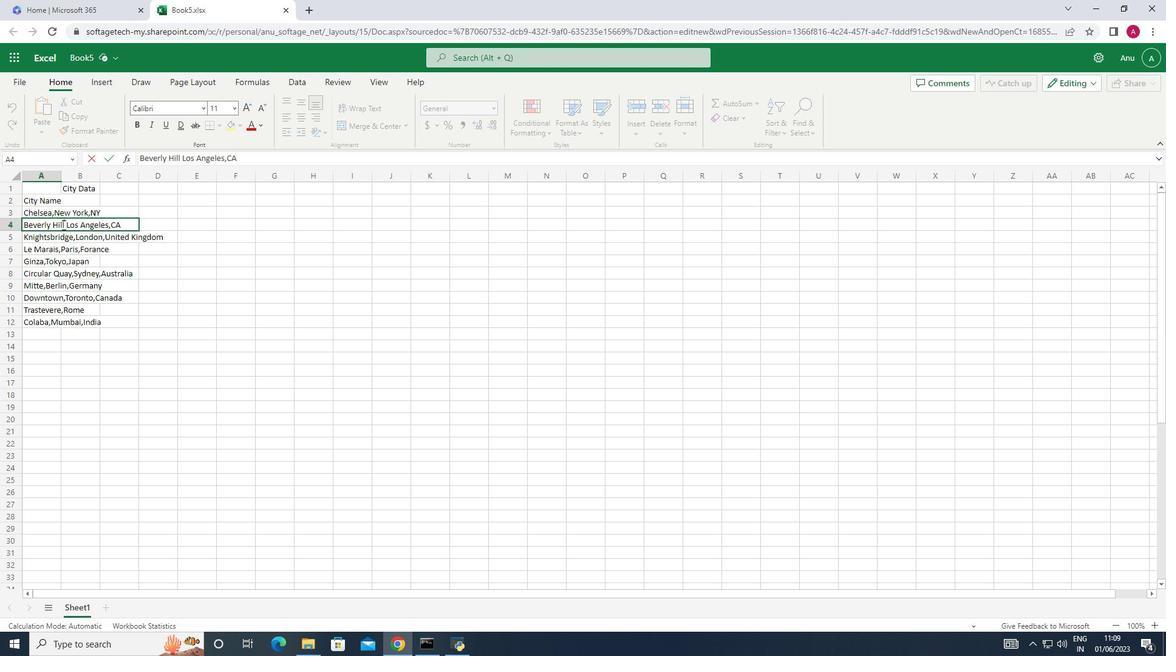 
Action: Mouse pressed left at (56, 216)
Screenshot: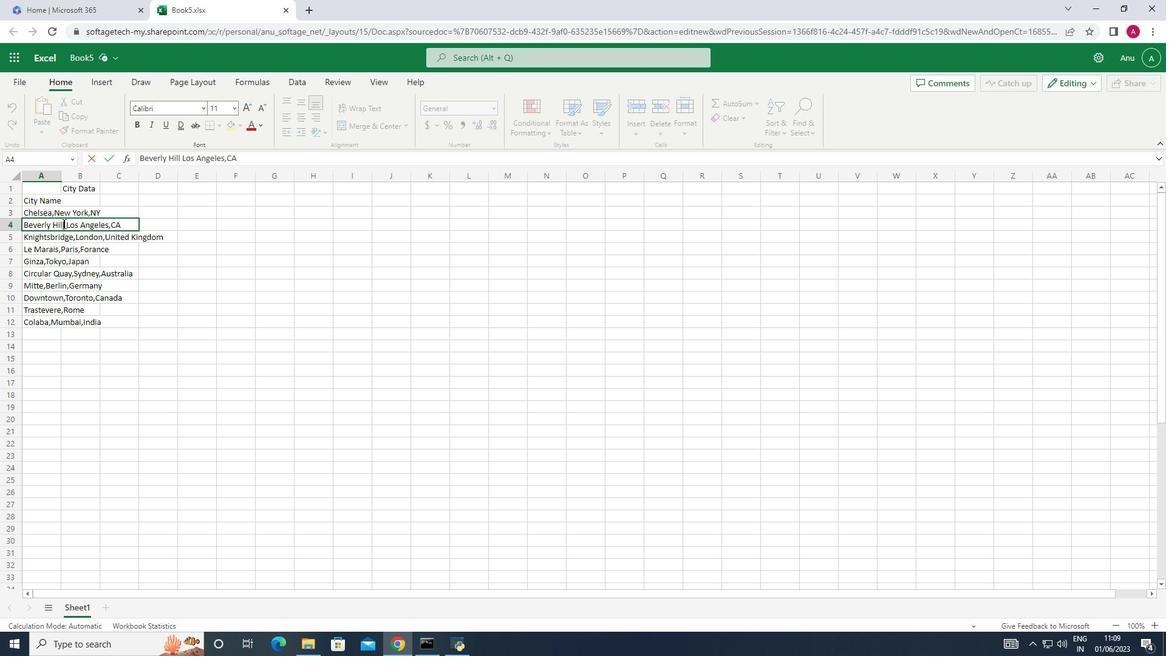 
Action: Mouse moved to (57, 216)
Screenshot: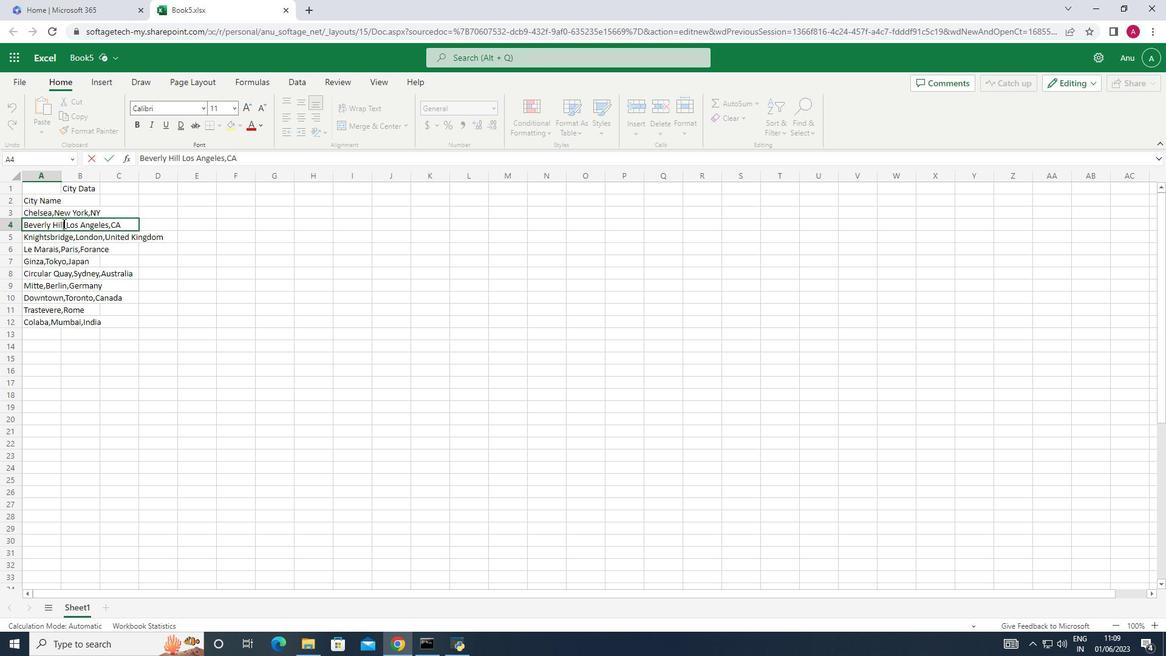 
Action: Mouse pressed left at (57, 216)
Screenshot: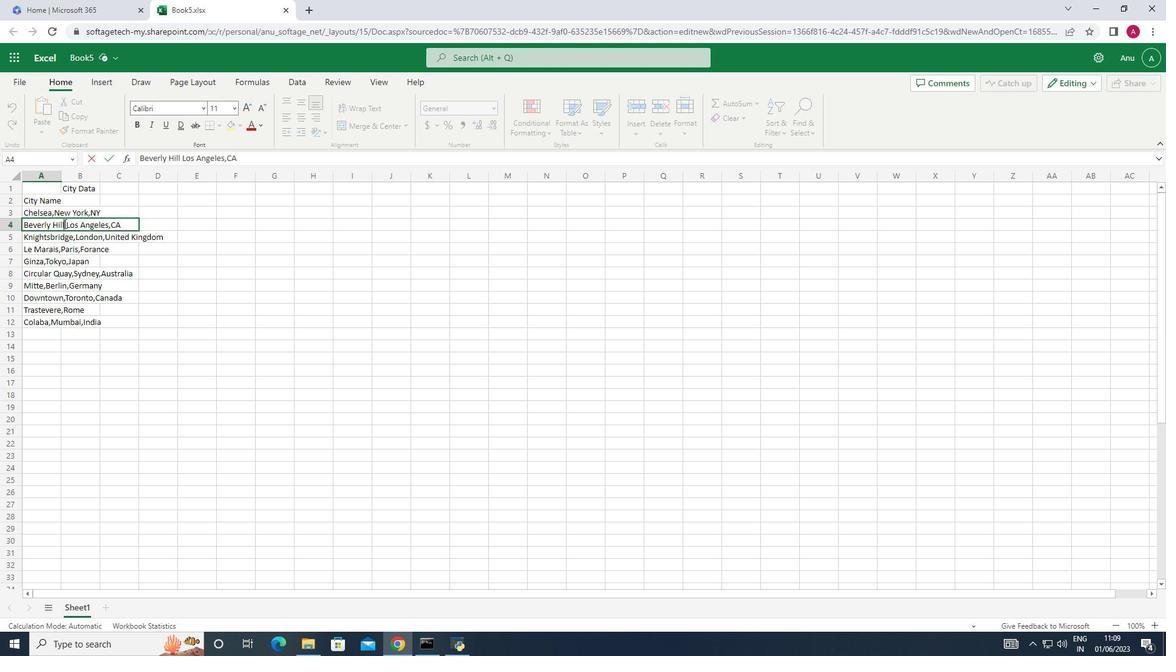 
Action: Mouse pressed left at (57, 216)
Screenshot: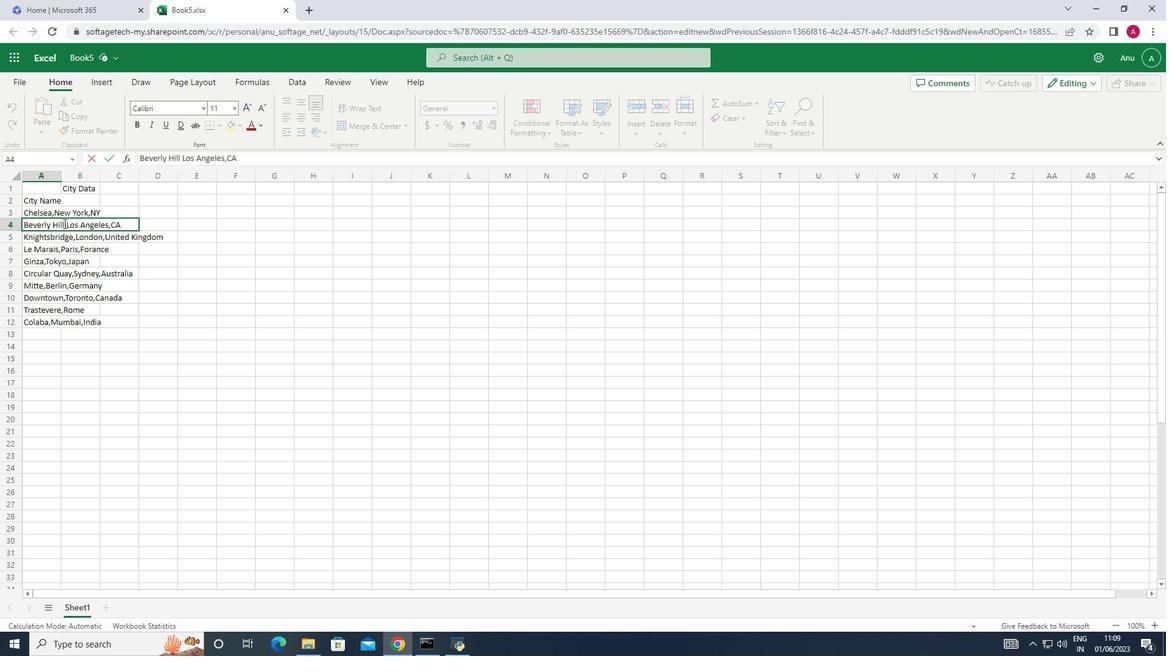
Action: Mouse pressed left at (57, 216)
Screenshot: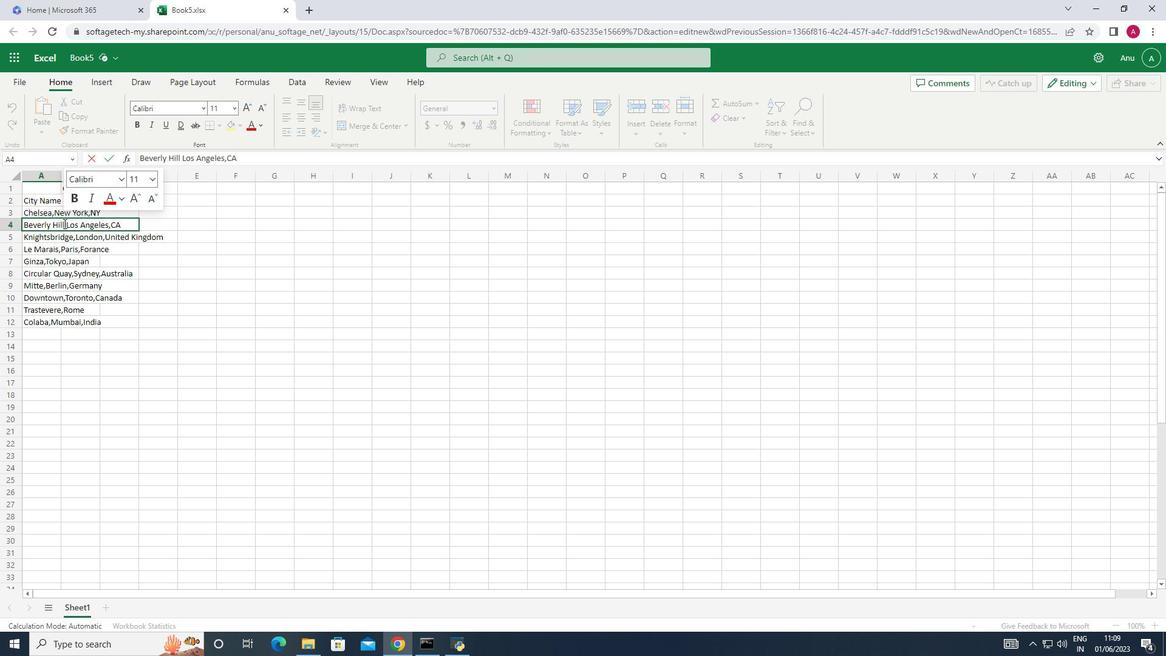 
Action: Mouse moved to (64, 220)
Screenshot: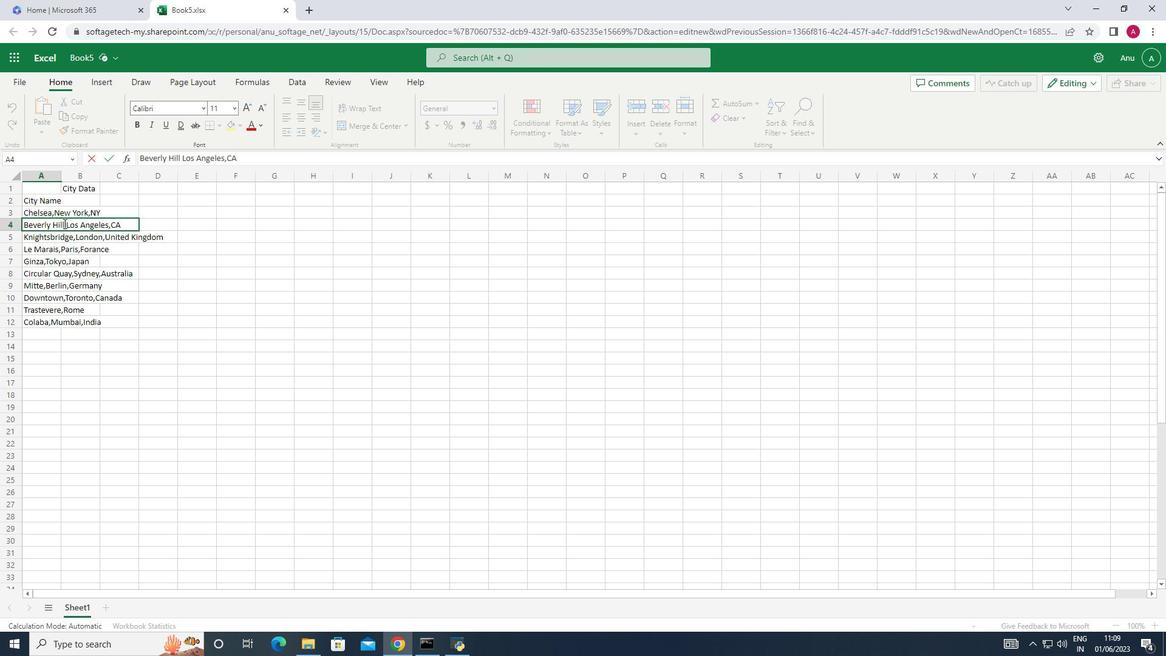 
Action: Key pressed ,
Screenshot: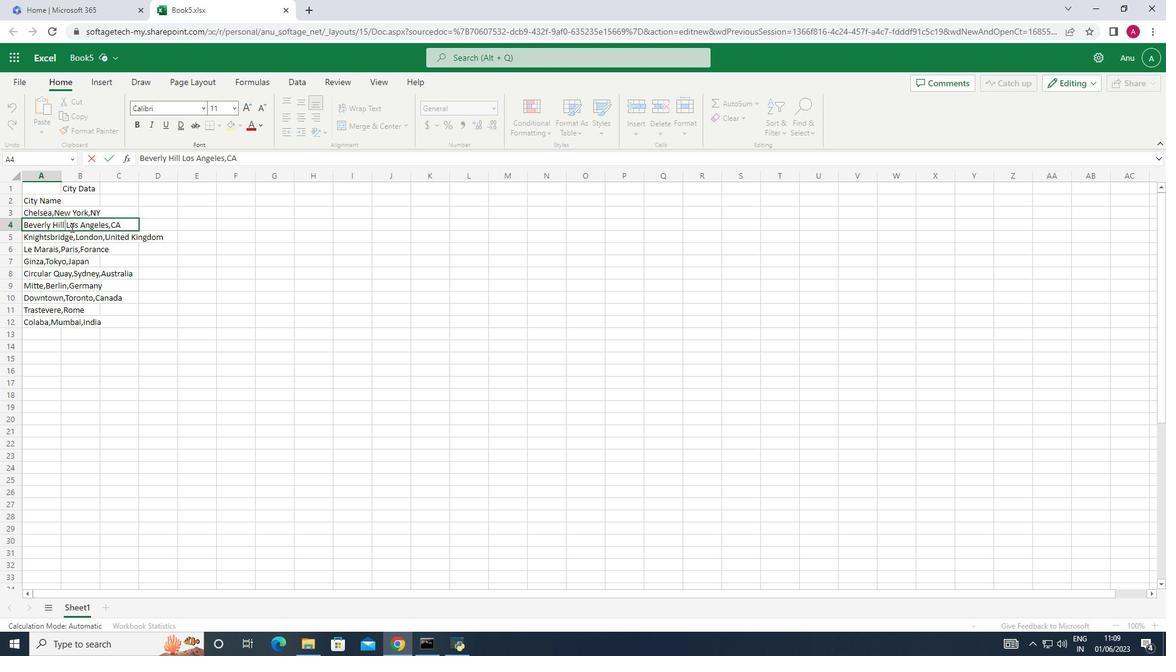 
Action: Mouse moved to (39, 337)
Screenshot: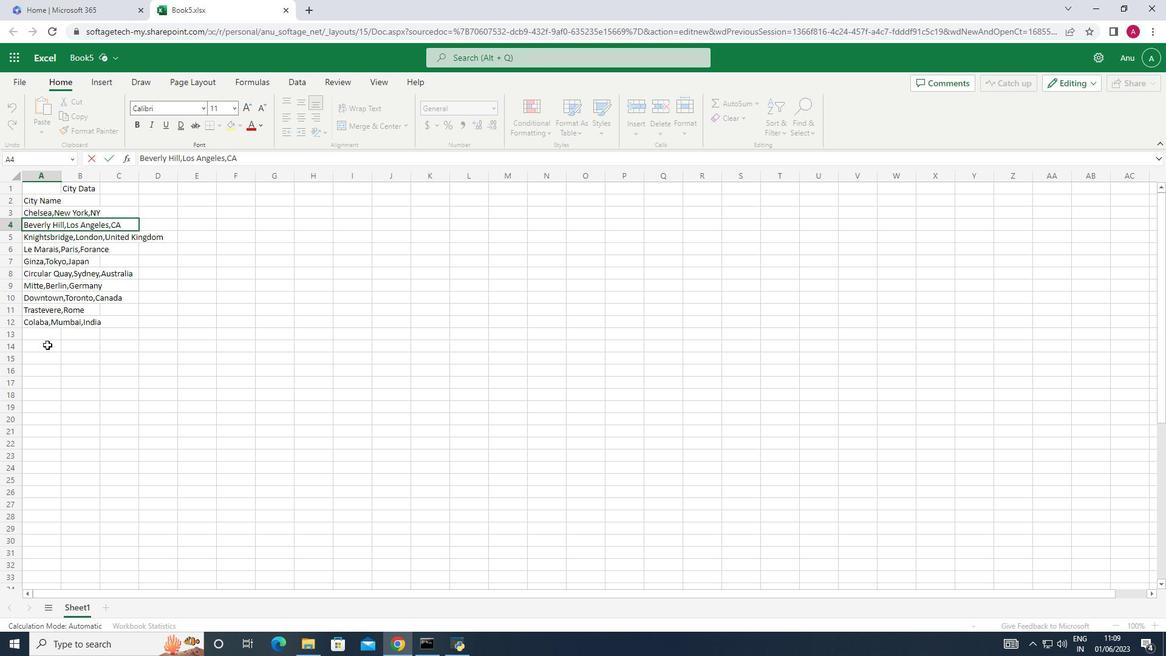 
Action: Mouse pressed left at (39, 337)
Screenshot: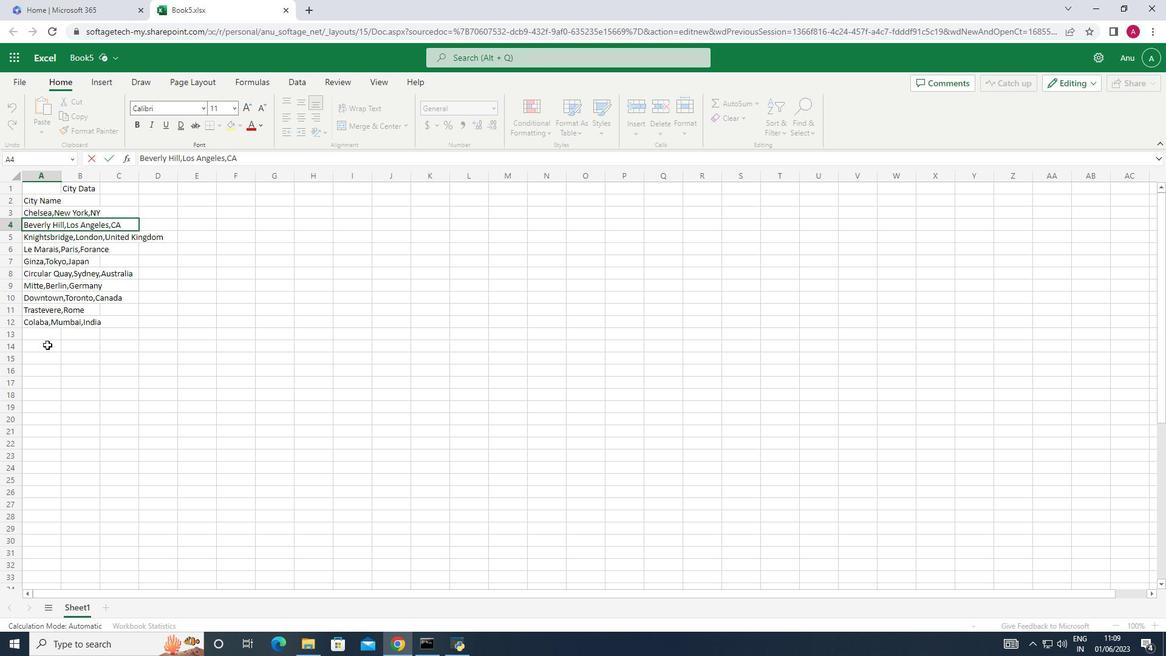 
Action: Mouse moved to (53, 169)
Screenshot: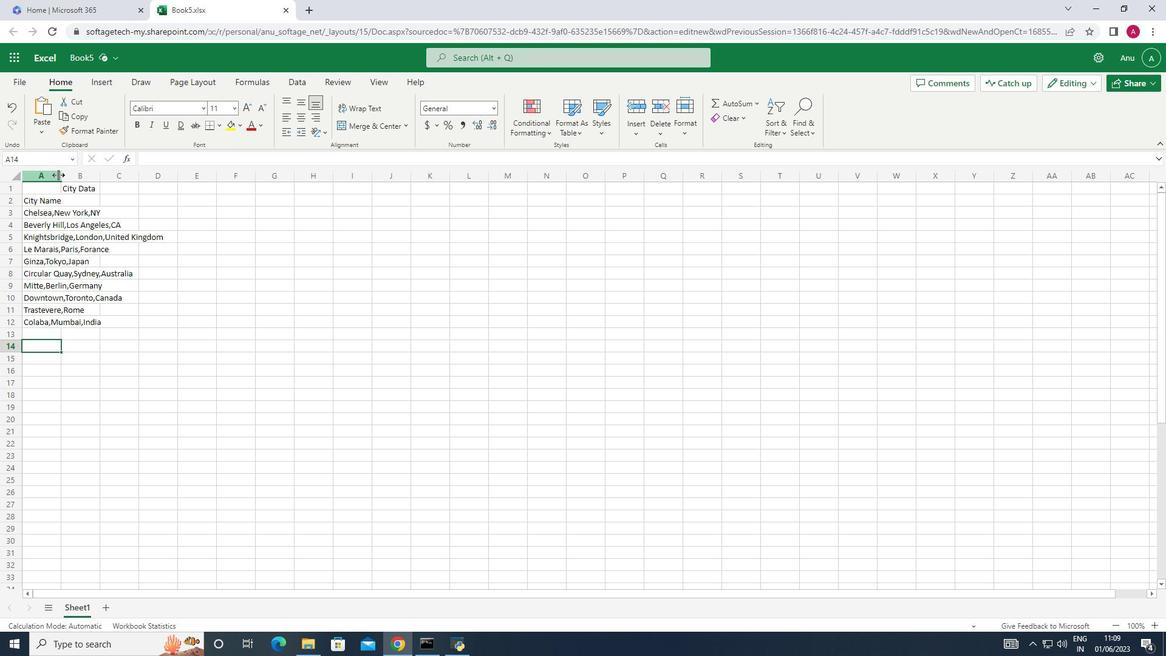 
Action: Mouse pressed left at (53, 169)
Screenshot: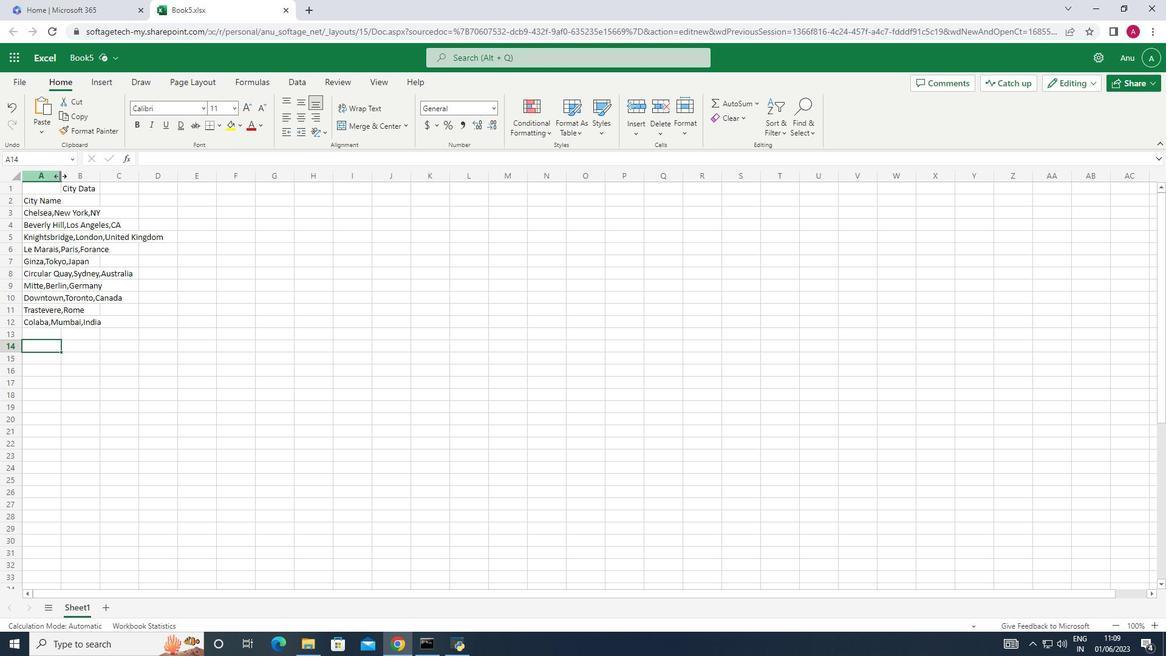 
Action: Mouse pressed left at (53, 169)
Screenshot: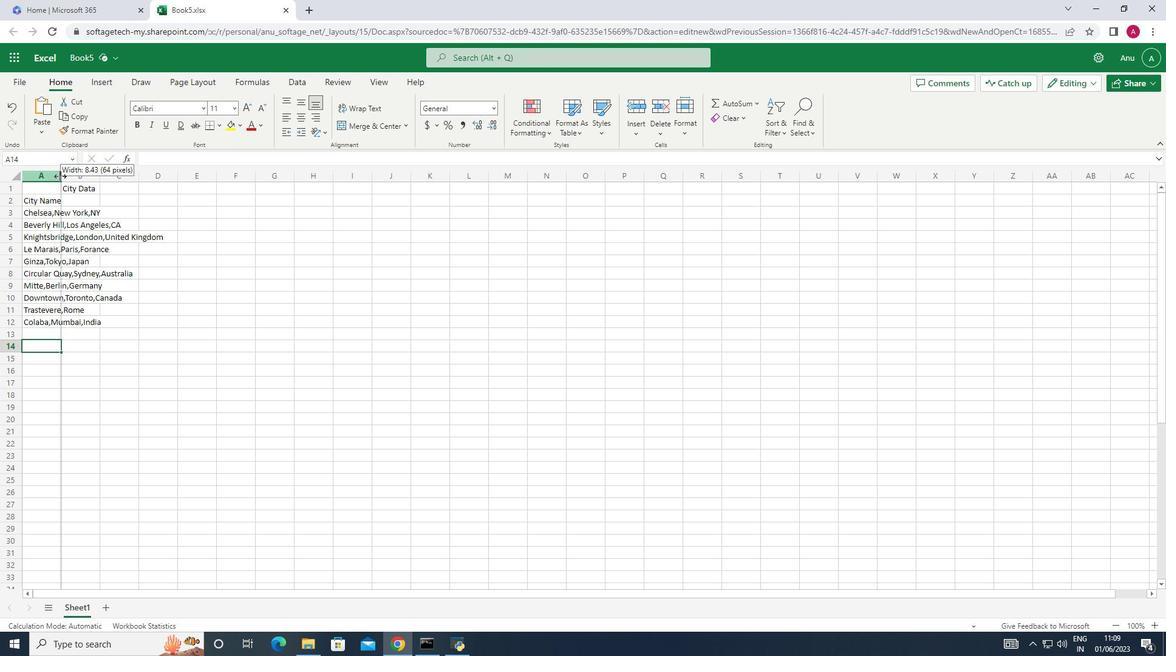 
Action: Mouse moved to (177, 179)
Screenshot: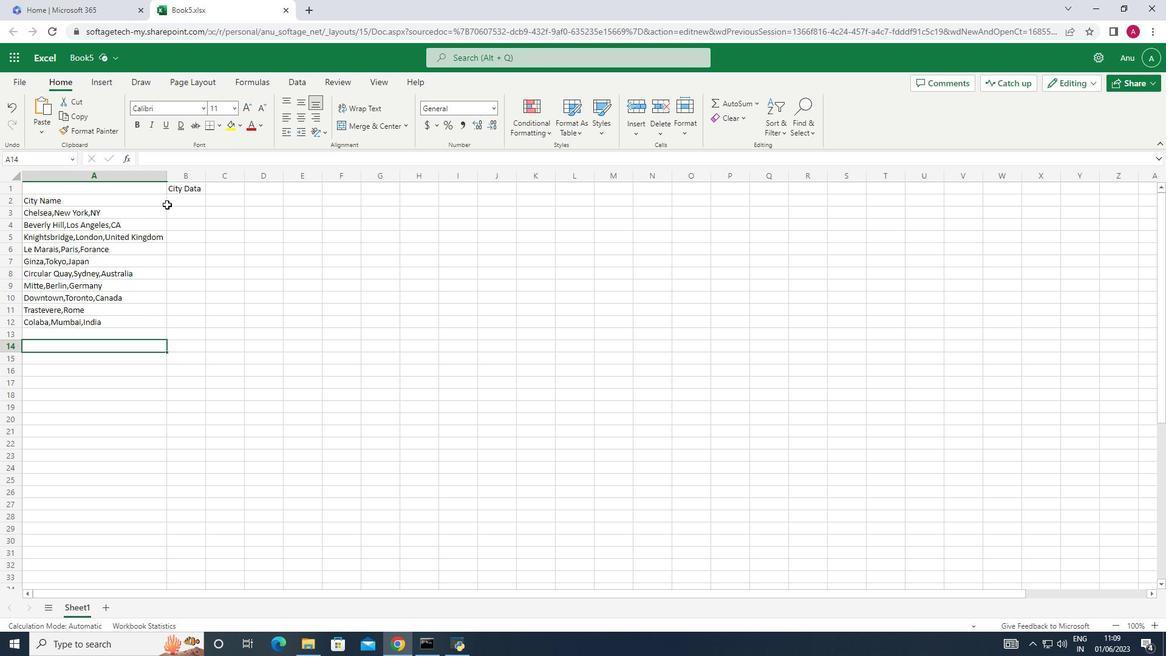 
Action: Mouse pressed left at (177, 179)
Screenshot: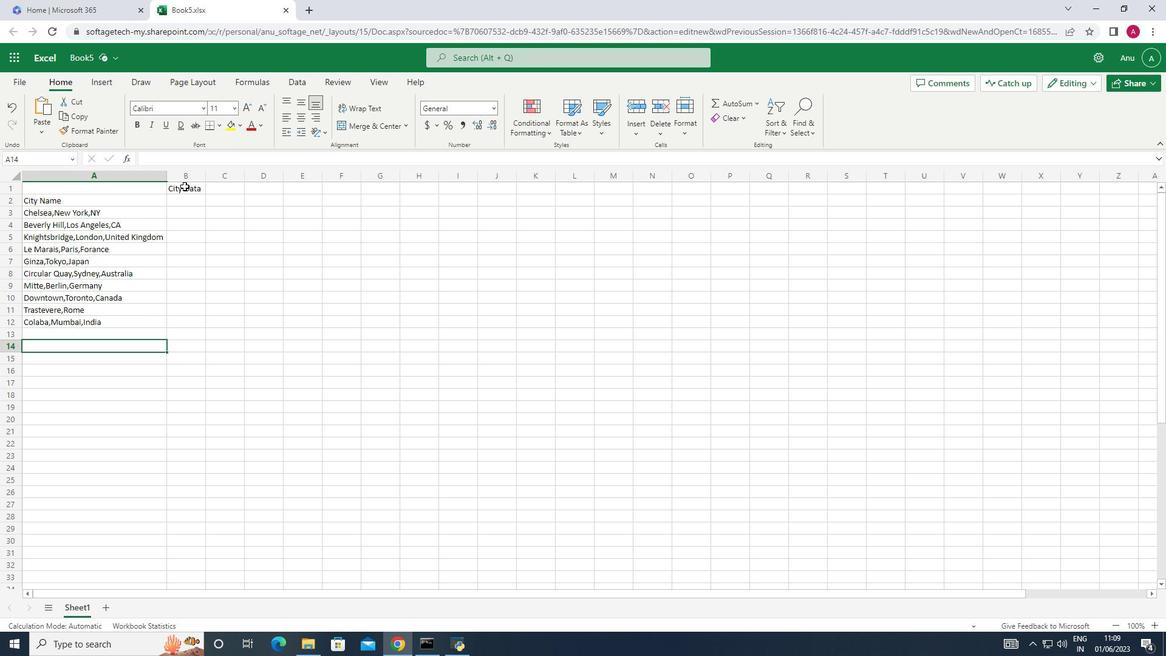 
Action: Key pressed ctrl+X
Screenshot: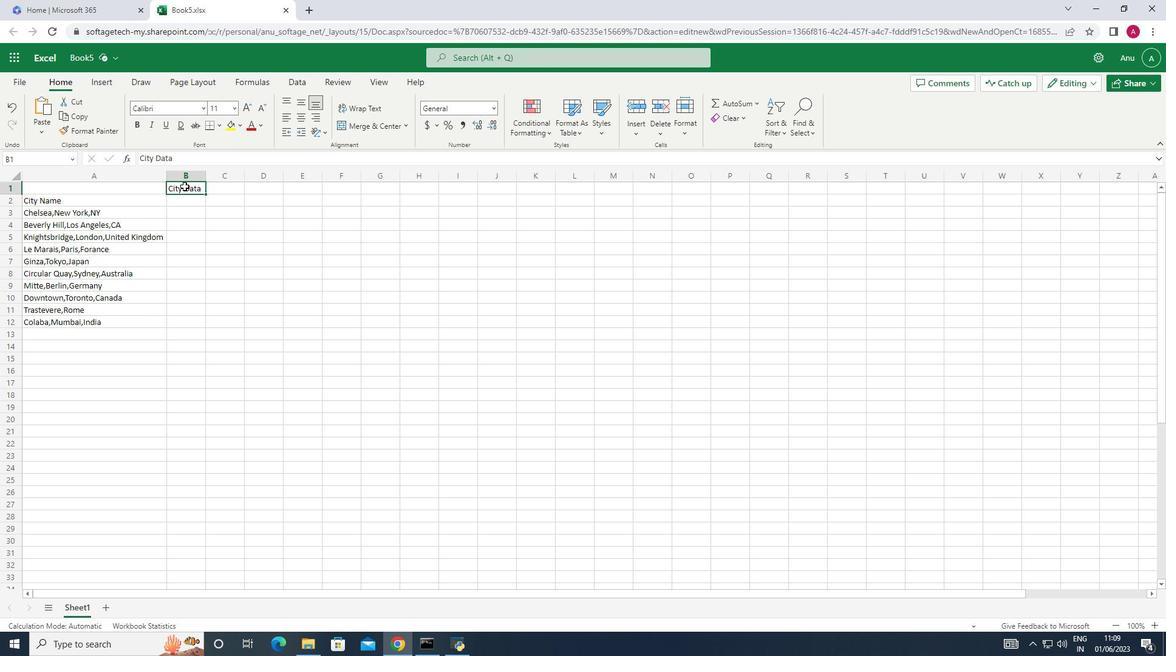 
Action: Mouse moved to (109, 184)
Screenshot: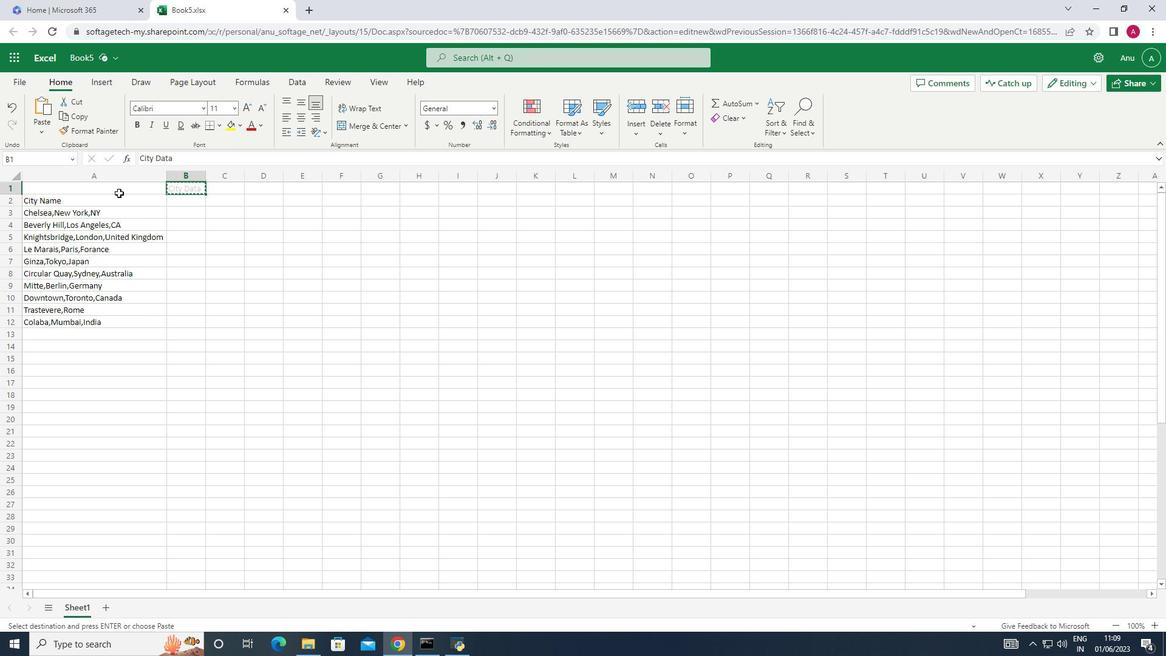 
Action: Mouse pressed left at (109, 184)
Screenshot: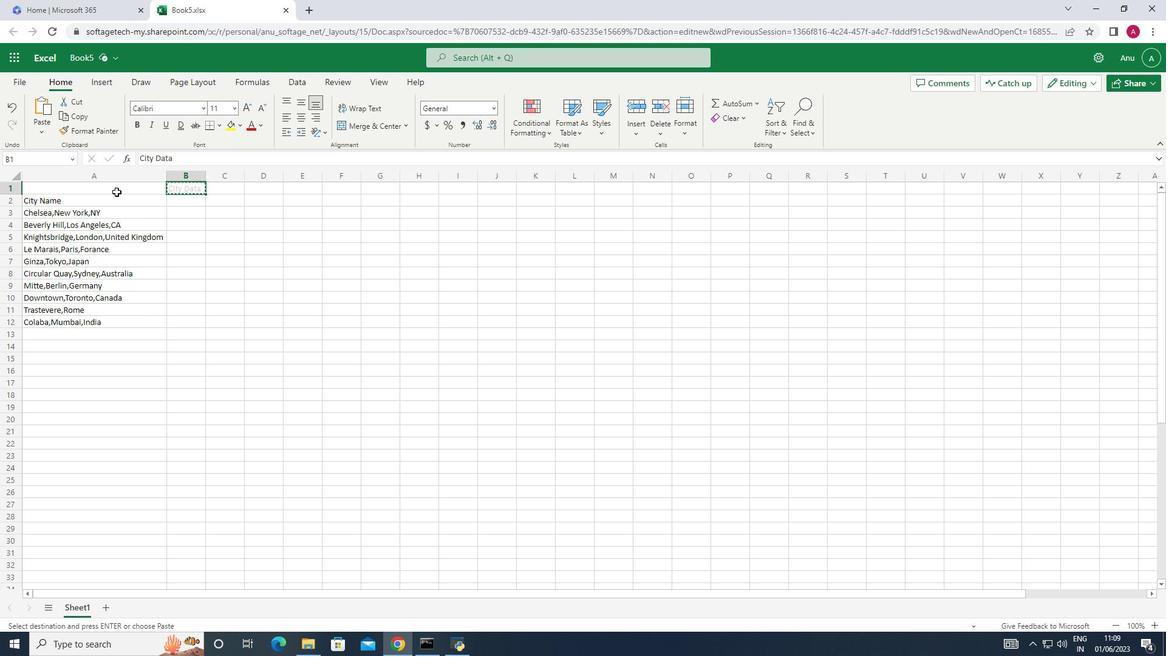 
Action: Mouse moved to (109, 184)
Screenshot: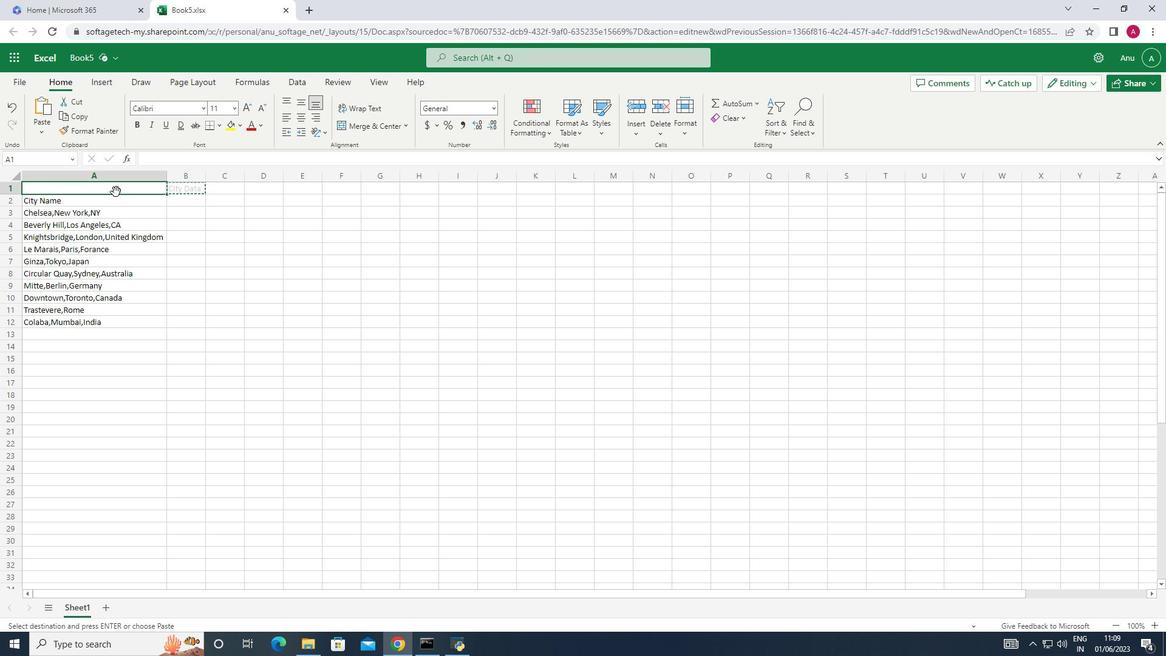 
Action: Key pressed ctrl+V
Screenshot: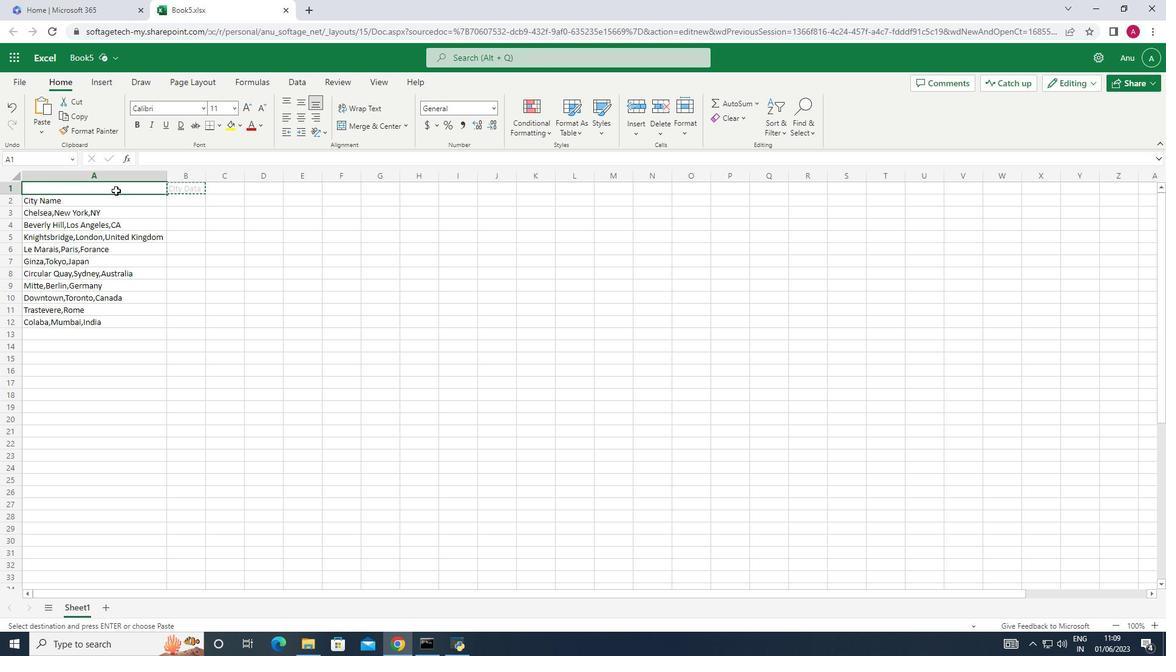 
Action: Mouse moved to (181, 193)
Screenshot: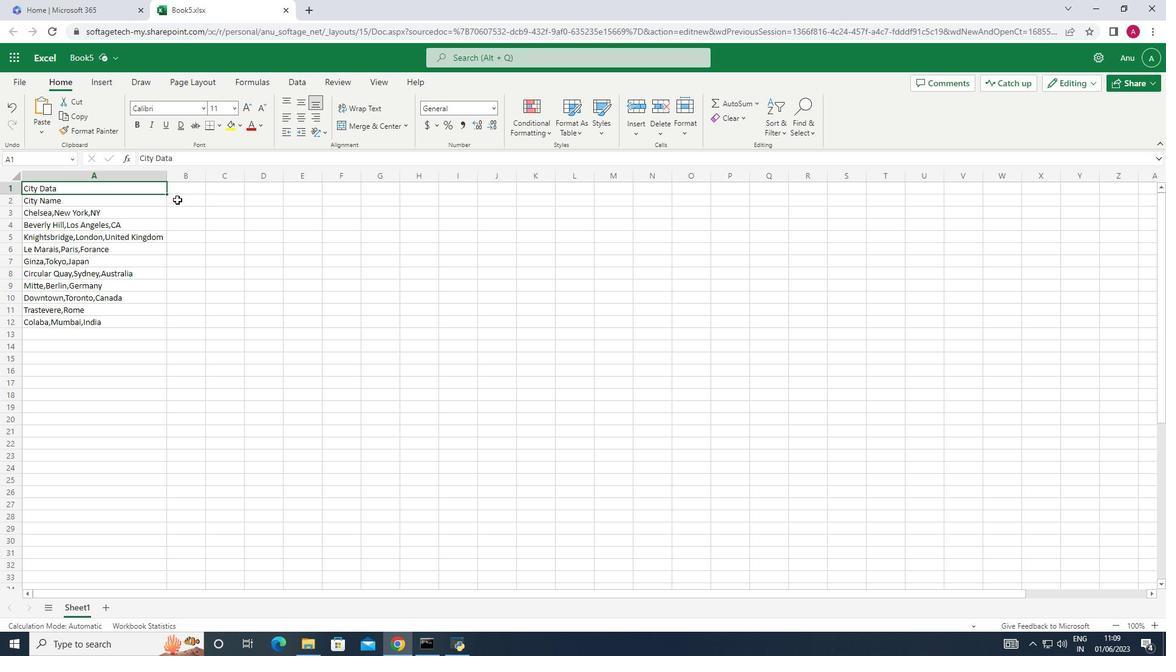 
Action: Mouse pressed left at (181, 193)
Screenshot: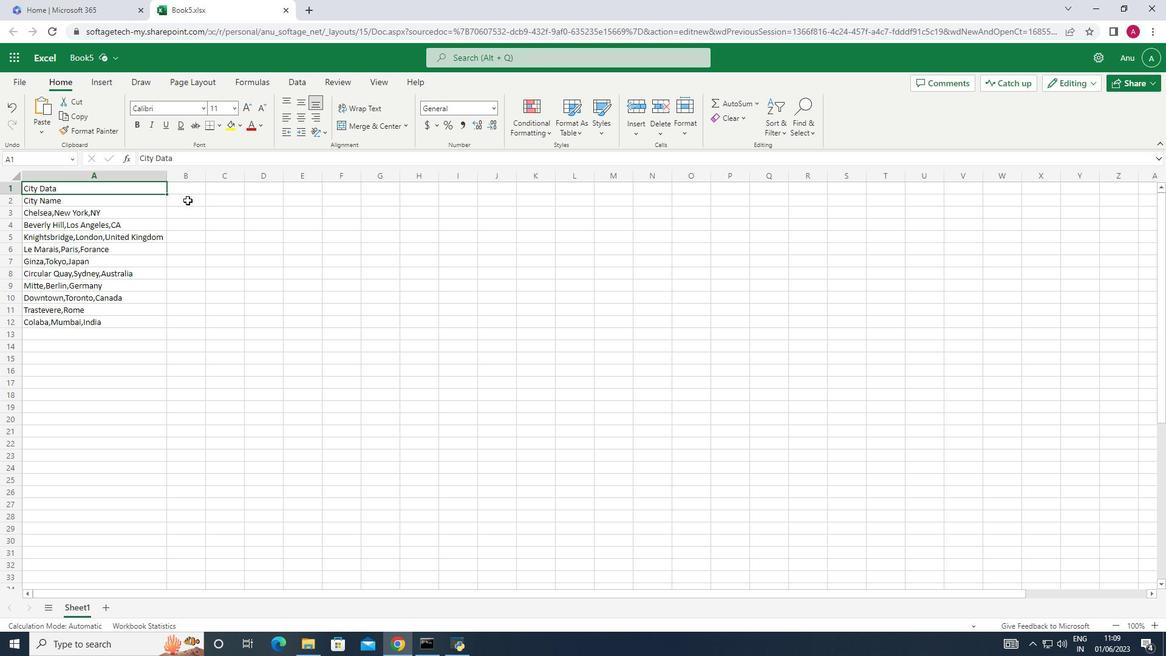 
Action: Mouse moved to (181, 193)
Screenshot: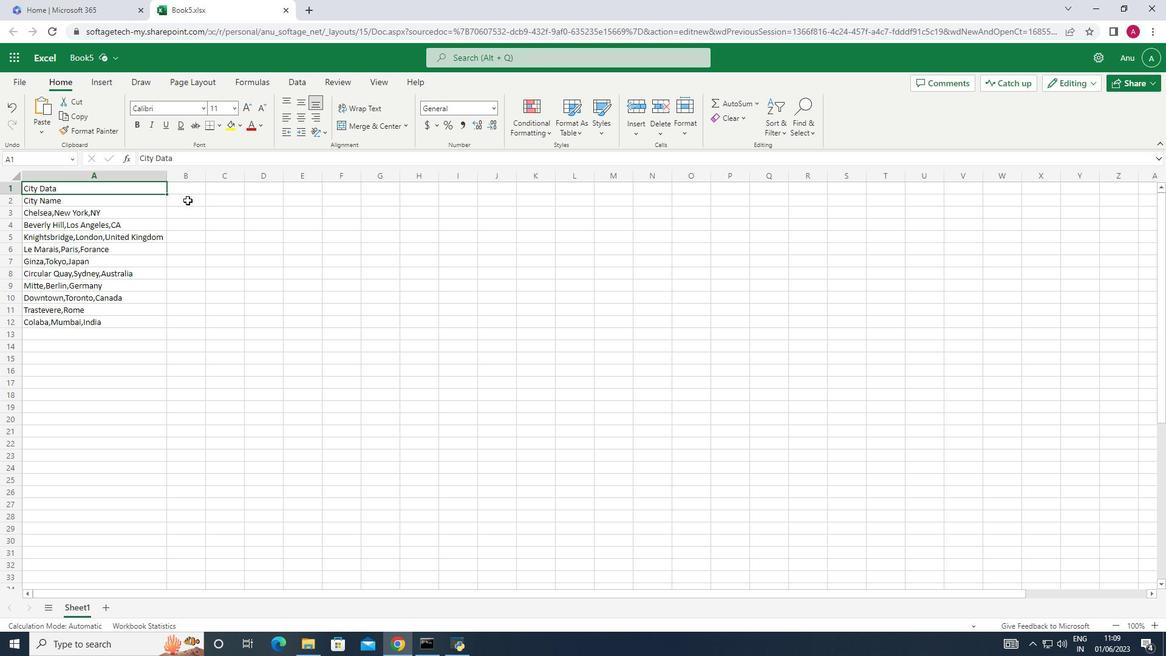 
Action: Key pressed <Key.shift>December<Key.space><Key.shift>Last<Key.space><Key.shift><Key.shift><Key.shift><Key.shift><Key.shift><Key.shift><Key.shift><Key.shift><Key.shift><Key.shift>Week<Key.space><Key.shift><Key.shift>Sales<Key.down>10001<Key.down>90210<Key.down><Key.caps_lock>SW1X<Key.space>7XL<Key.down>75004<Key.down>104-0061<Key.down>2000<Key.down>10178<Key.down>MV3<Key.backspace><Key.backspace>5V<Key.space>3L9<Key.down>00153<Key.down>400005
Screenshot: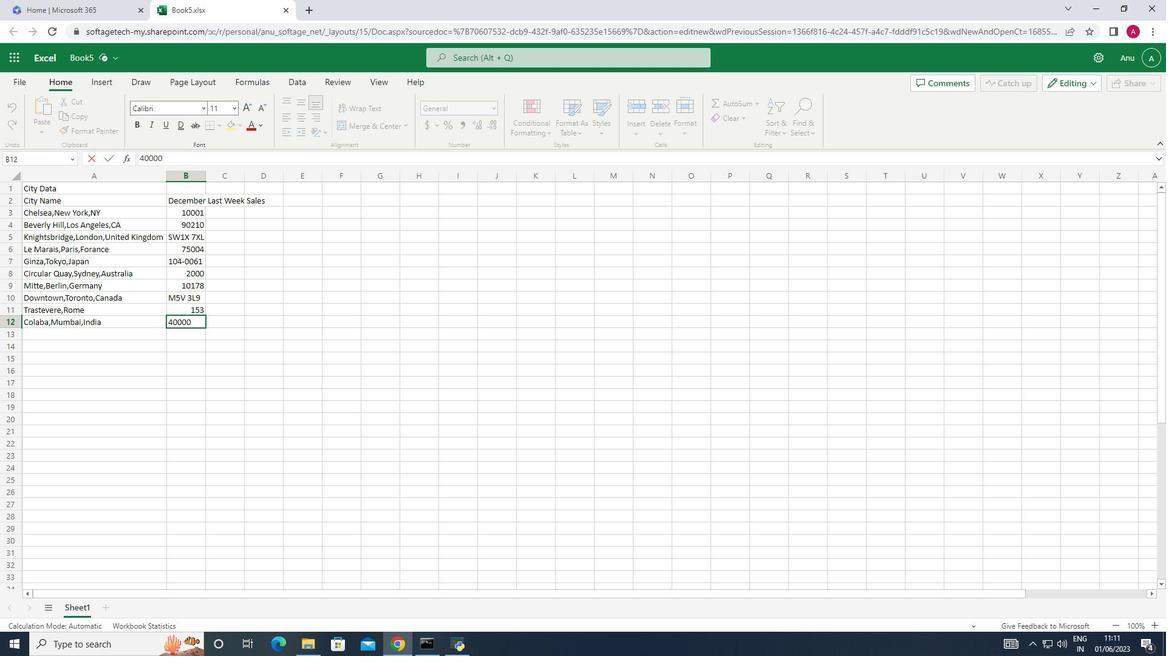 
Action: Mouse moved to (199, 170)
Screenshot: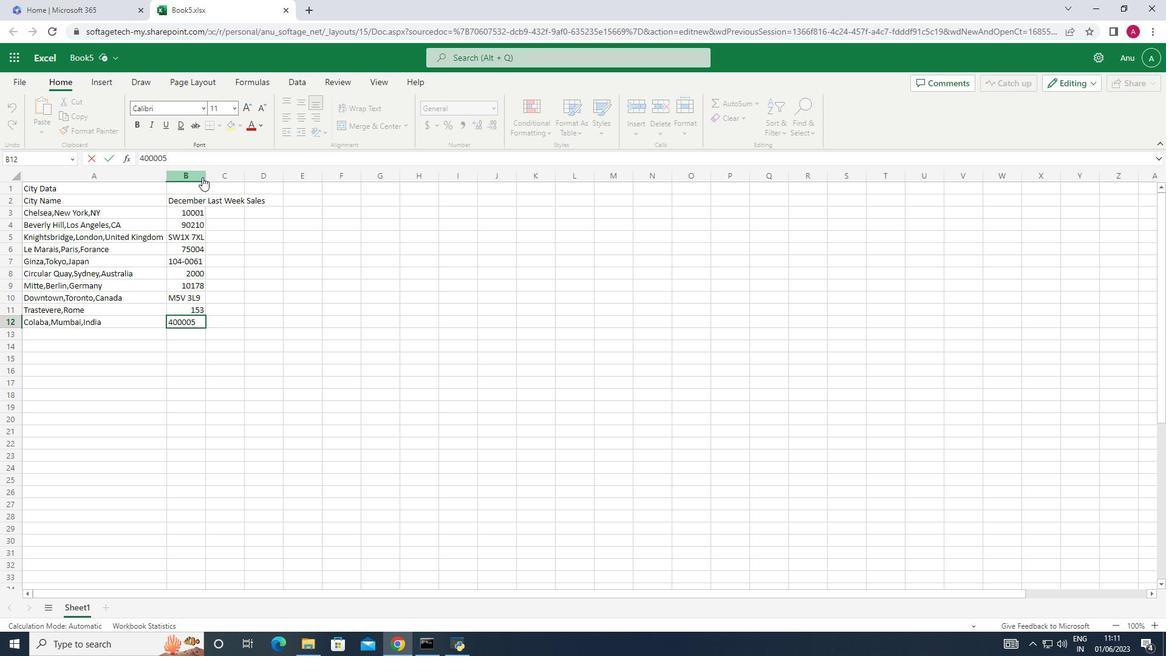 
Action: Mouse pressed left at (199, 170)
Screenshot: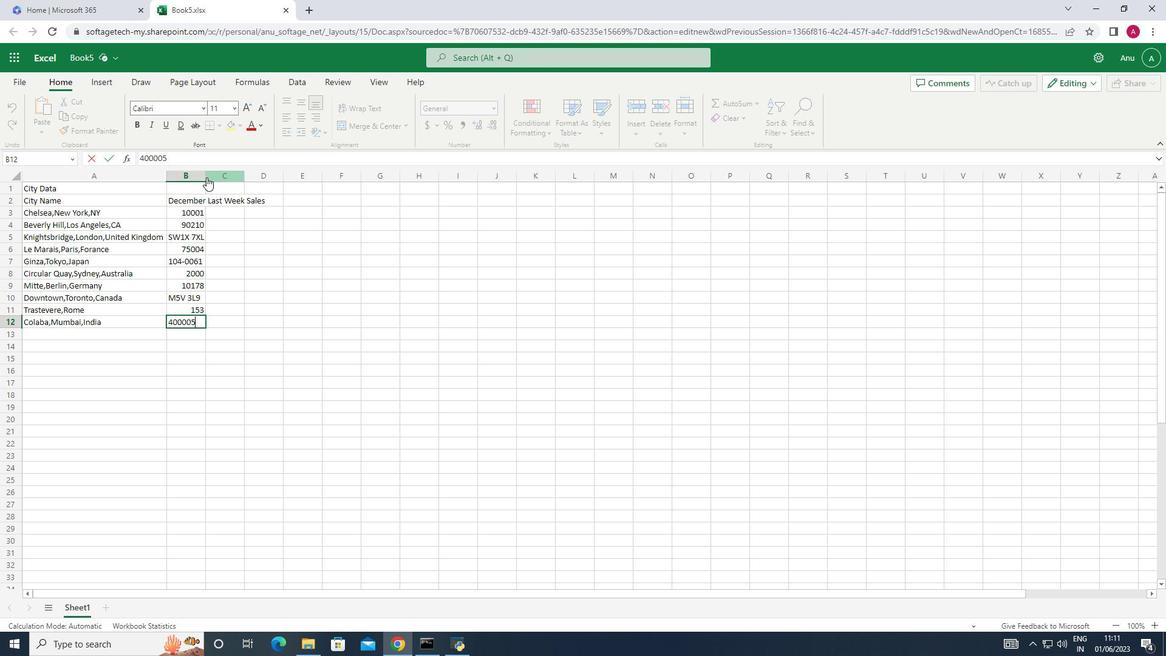 
Action: Mouse moved to (198, 170)
Screenshot: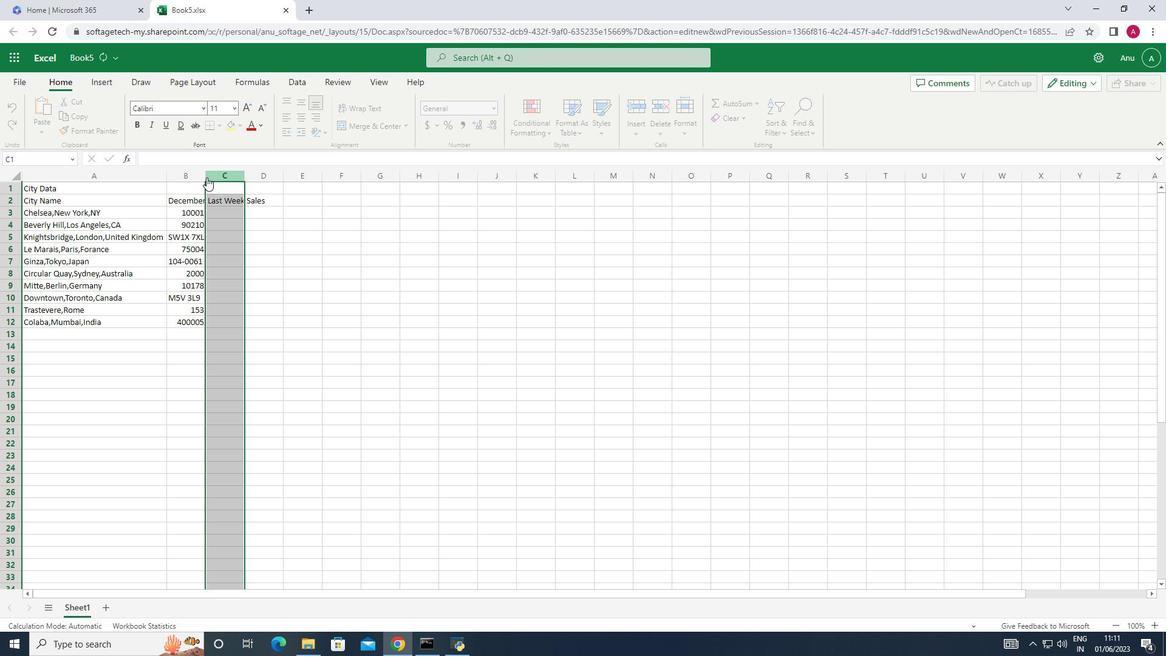 
Action: Mouse pressed left at (198, 170)
Screenshot: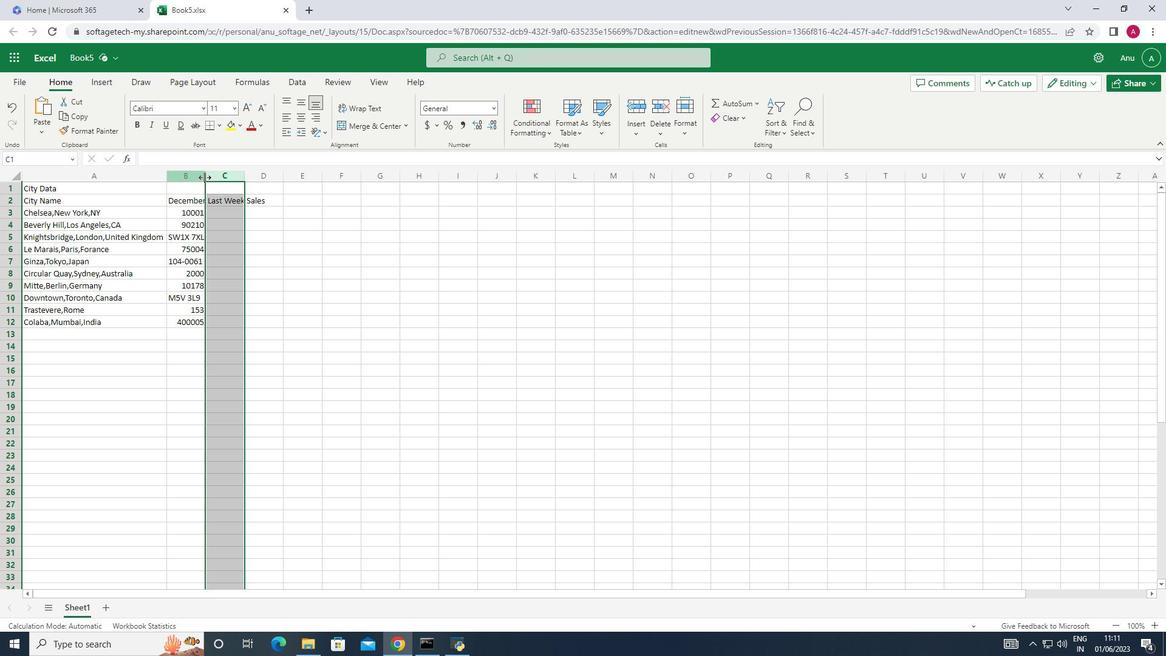 
Action: Mouse pressed left at (198, 170)
Screenshot: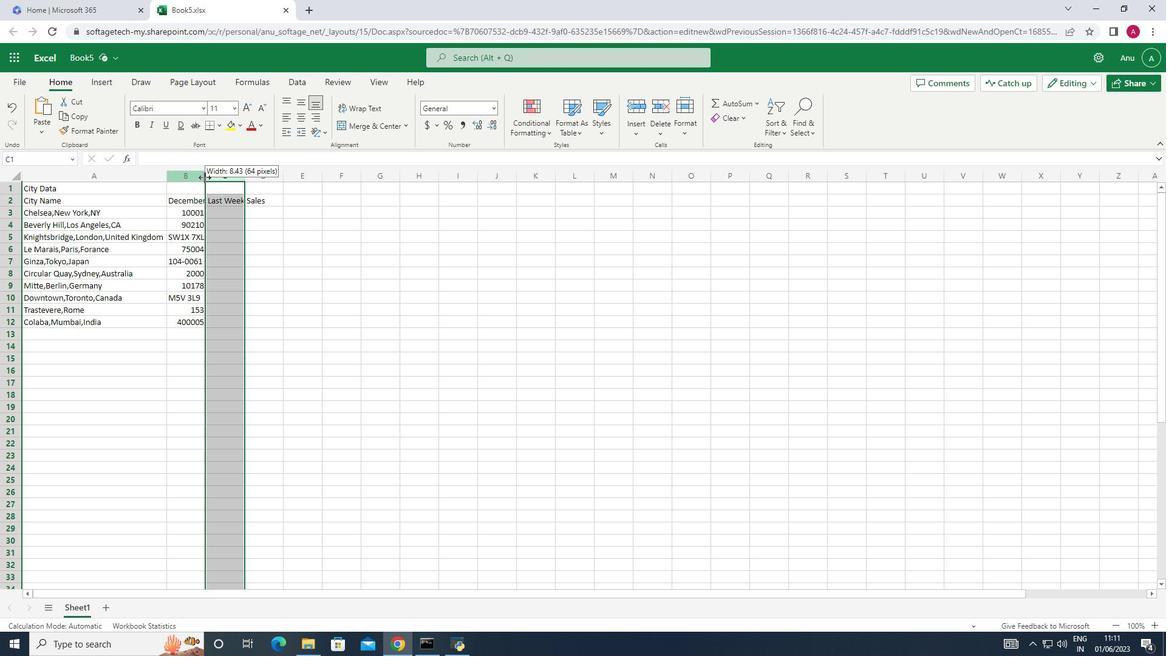 
Action: Mouse moved to (17, 77)
Screenshot: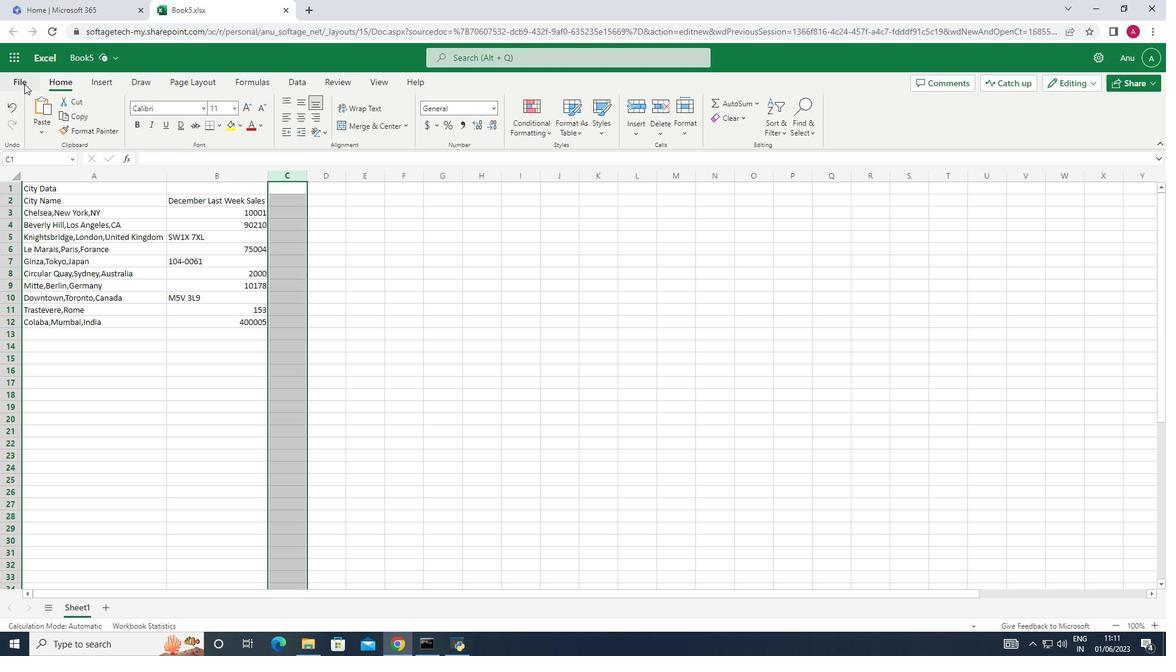 
Action: Mouse pressed left at (17, 77)
Screenshot: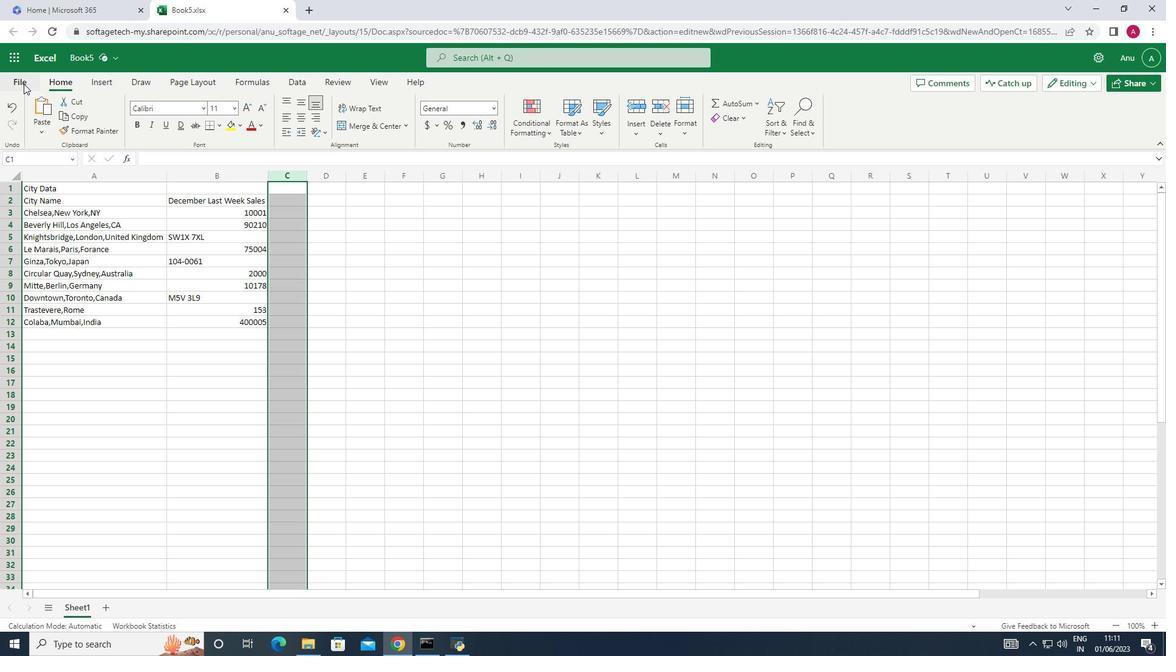 
Action: Mouse moved to (32, 184)
Screenshot: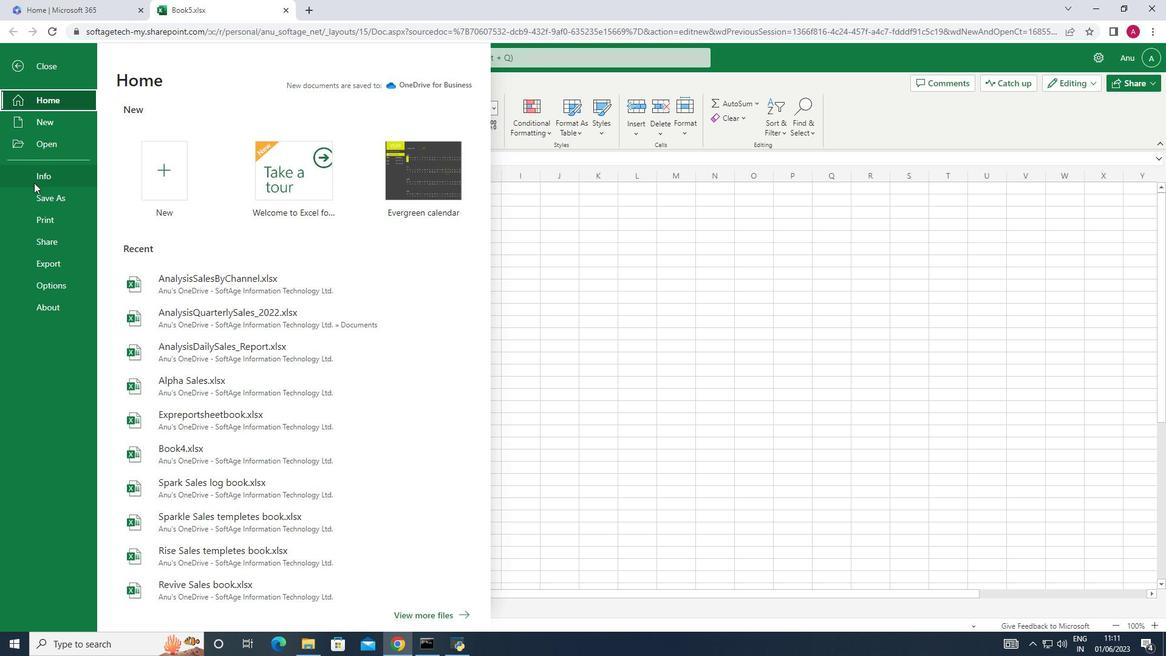 
Action: Mouse pressed left at (32, 184)
Screenshot: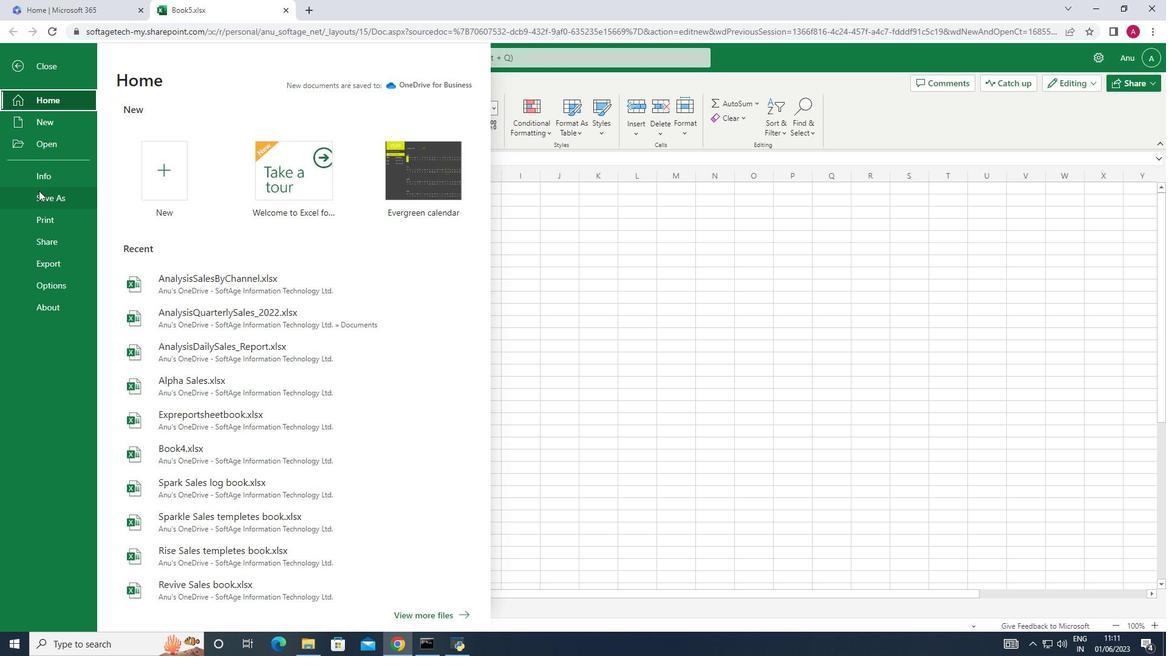 
Action: Mouse moved to (172, 152)
Screenshot: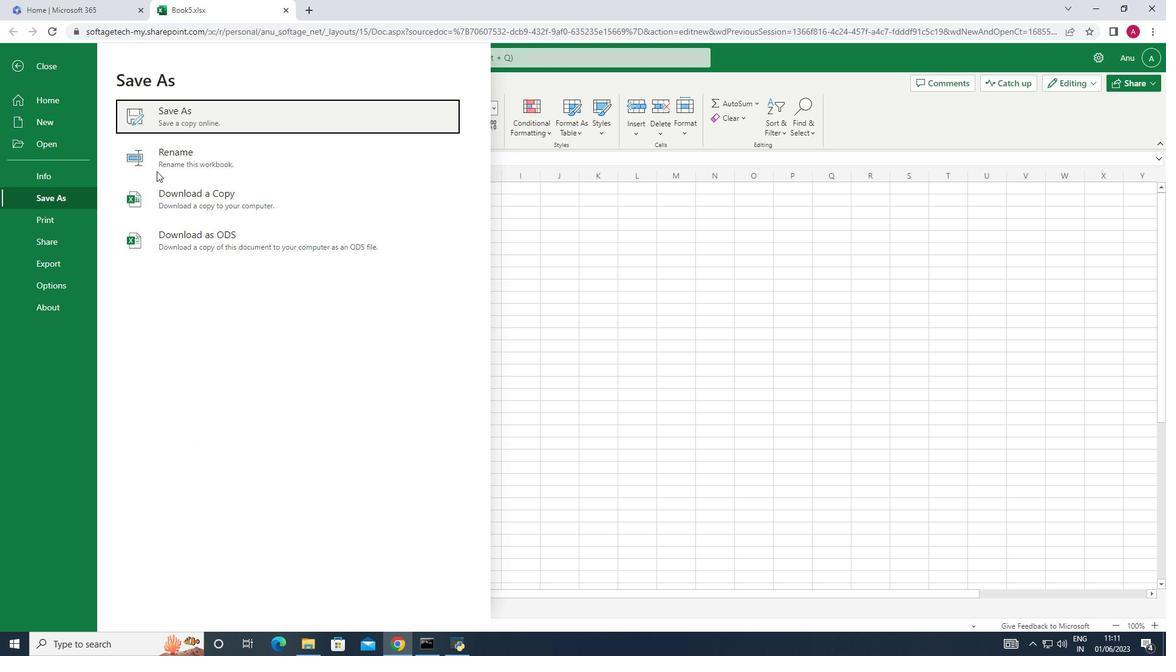 
Action: Mouse pressed left at (172, 152)
Screenshot: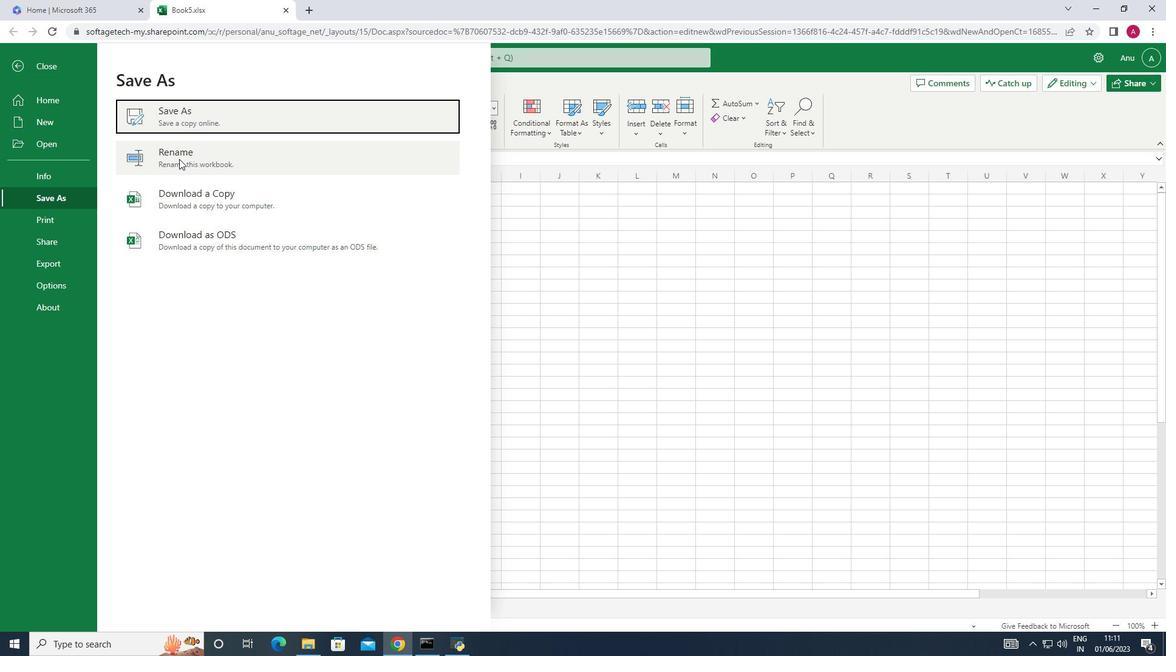 
Action: Mouse moved to (89, 119)
Screenshot: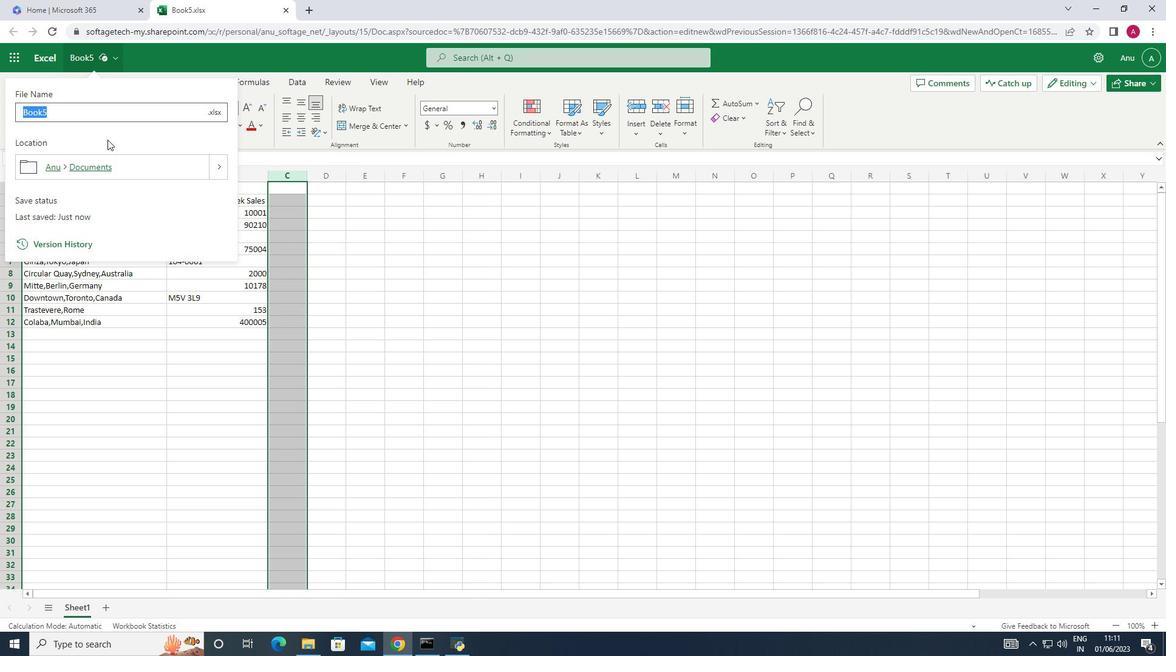 
Action: Key pressed <Key.shift>aNA<Key.backspace><Key.backspace><Key.backspace><Key.caps_lock><Key.shift>AN<Key.backspace>a<Key.backspace>nalysis<Key.shift>Sales<Key.shift>By<Key.shift>Customer<Key.enter>
Screenshot: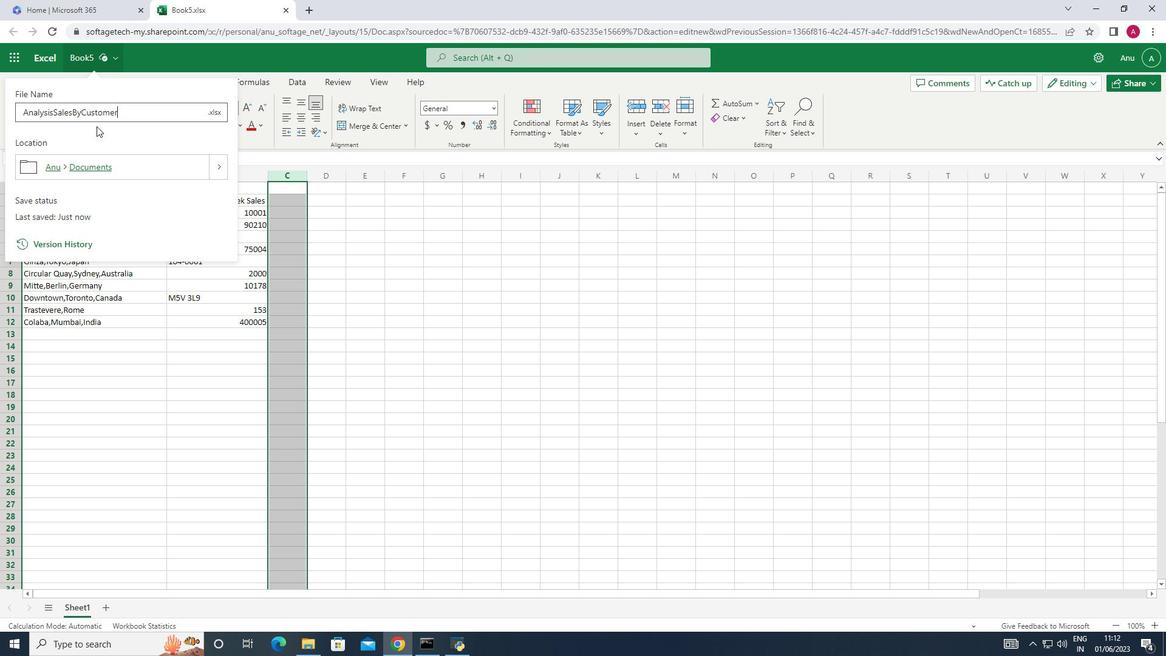 
Action: Mouse moved to (307, 320)
Screenshot: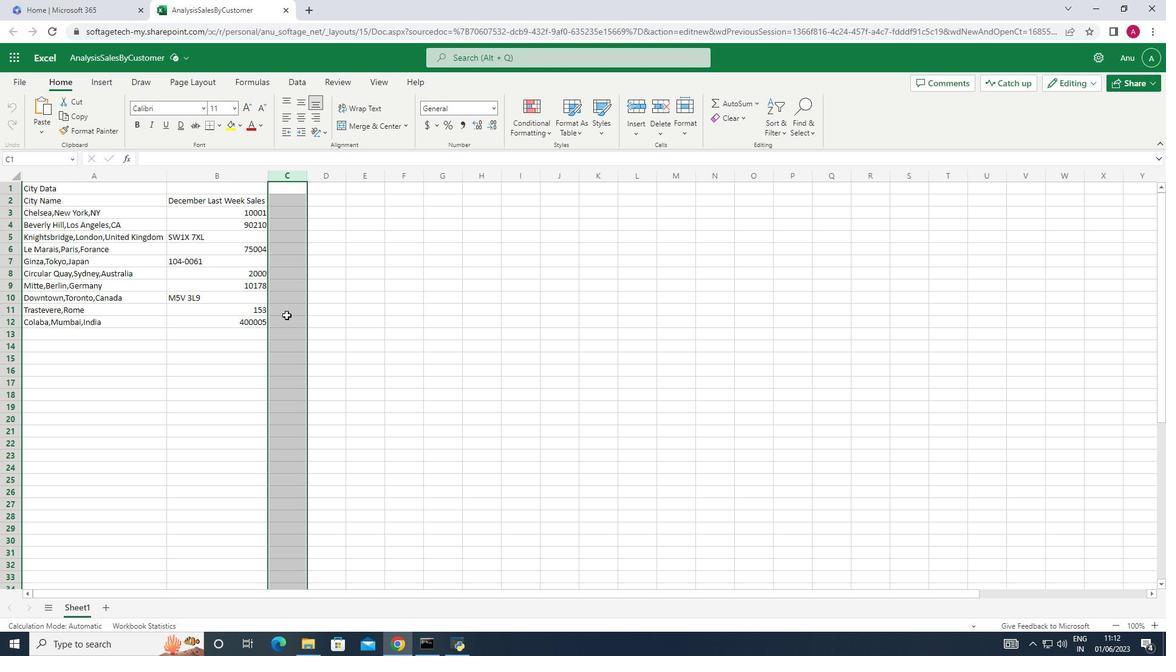 
Action: Mouse pressed left at (307, 320)
Screenshot: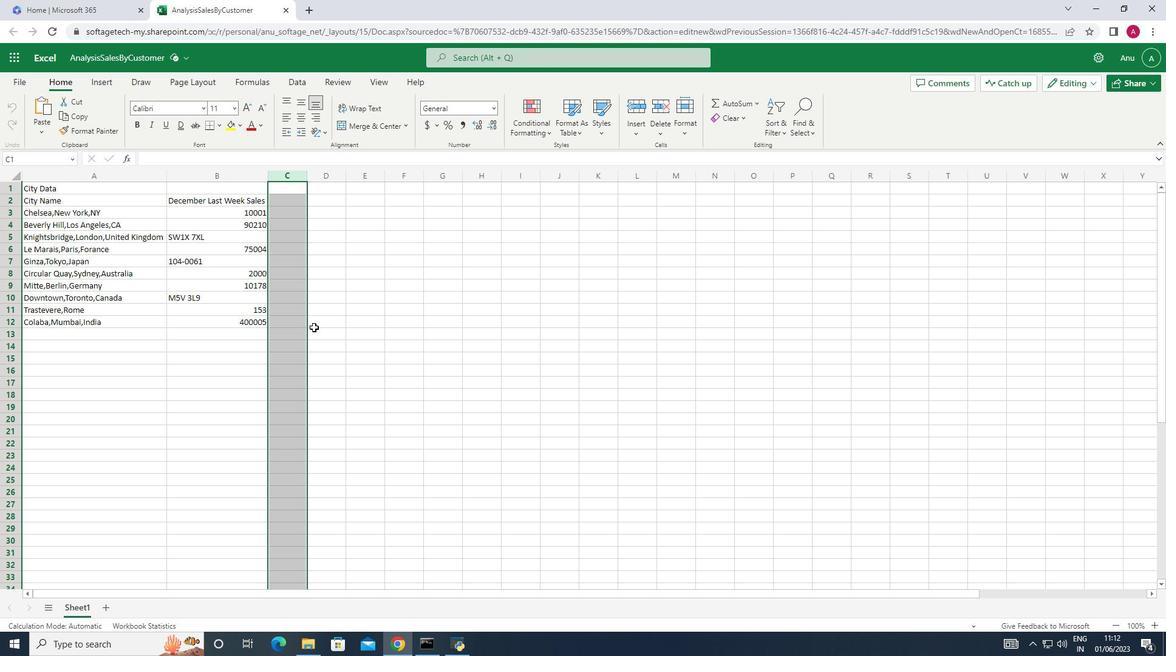 
